 Task: Find connections with filter location Diest with filter topic #machinelearningwith filter profile language Potuguese with filter current company Tredence Inc. with filter school The NorthCap University with filter industry Building Structure and Exterior Contractors with filter service category Resume Writing with filter keywords title Manufacturing Assembler
Action: Mouse moved to (586, 97)
Screenshot: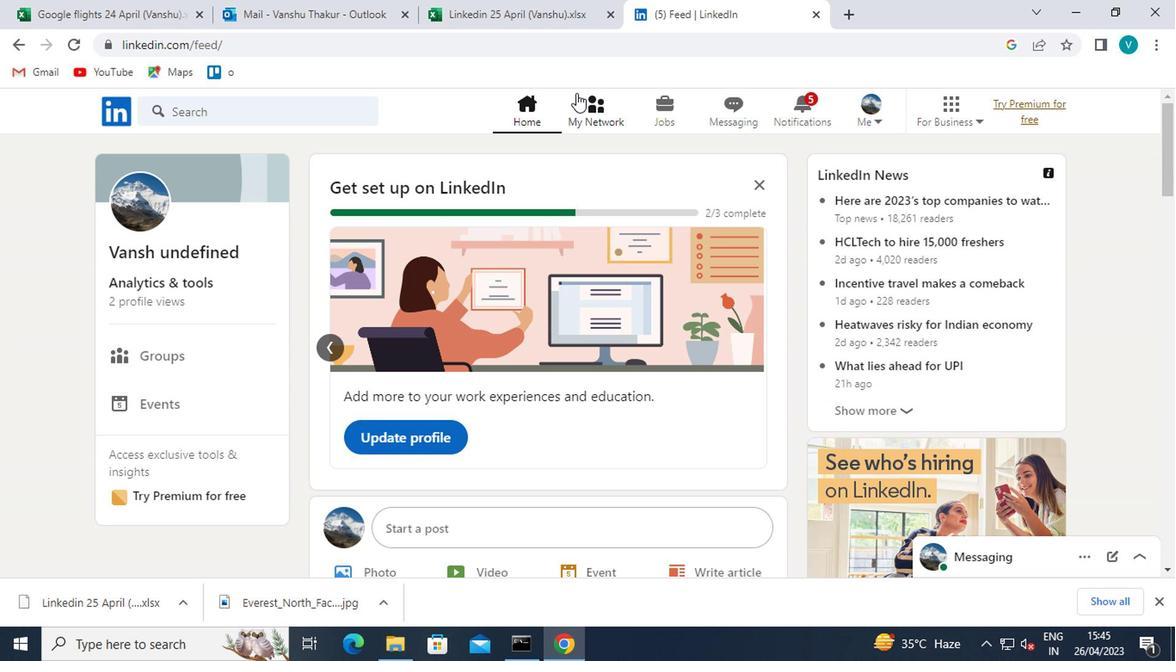 
Action: Mouse pressed left at (586, 97)
Screenshot: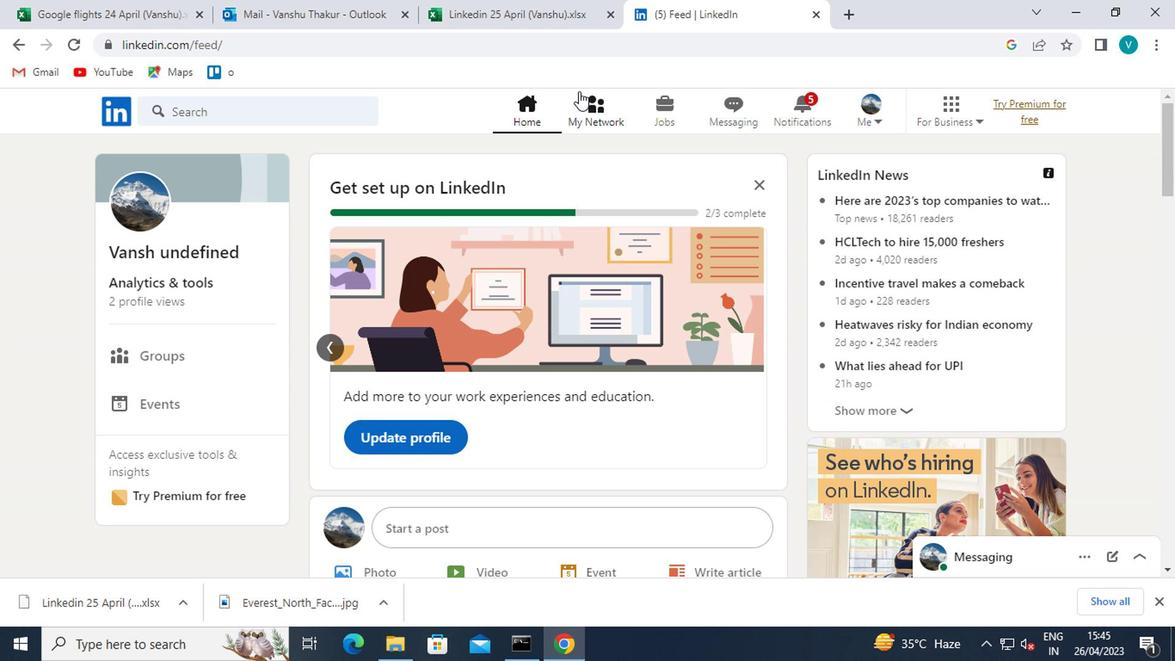 
Action: Mouse moved to (199, 198)
Screenshot: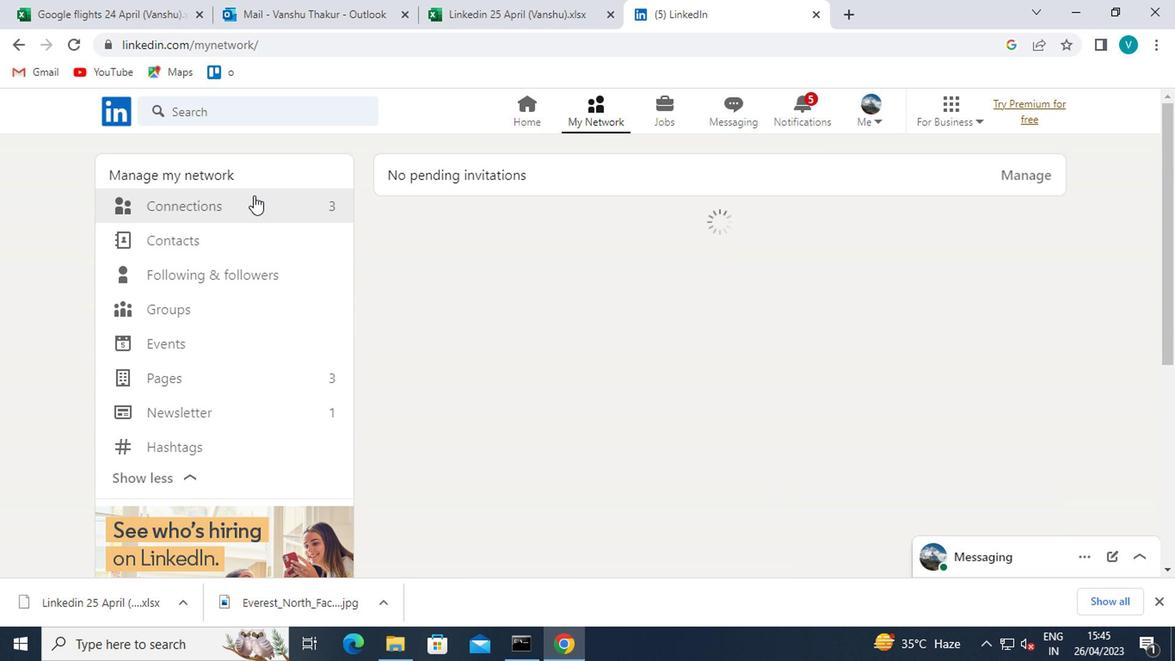
Action: Mouse pressed left at (199, 198)
Screenshot: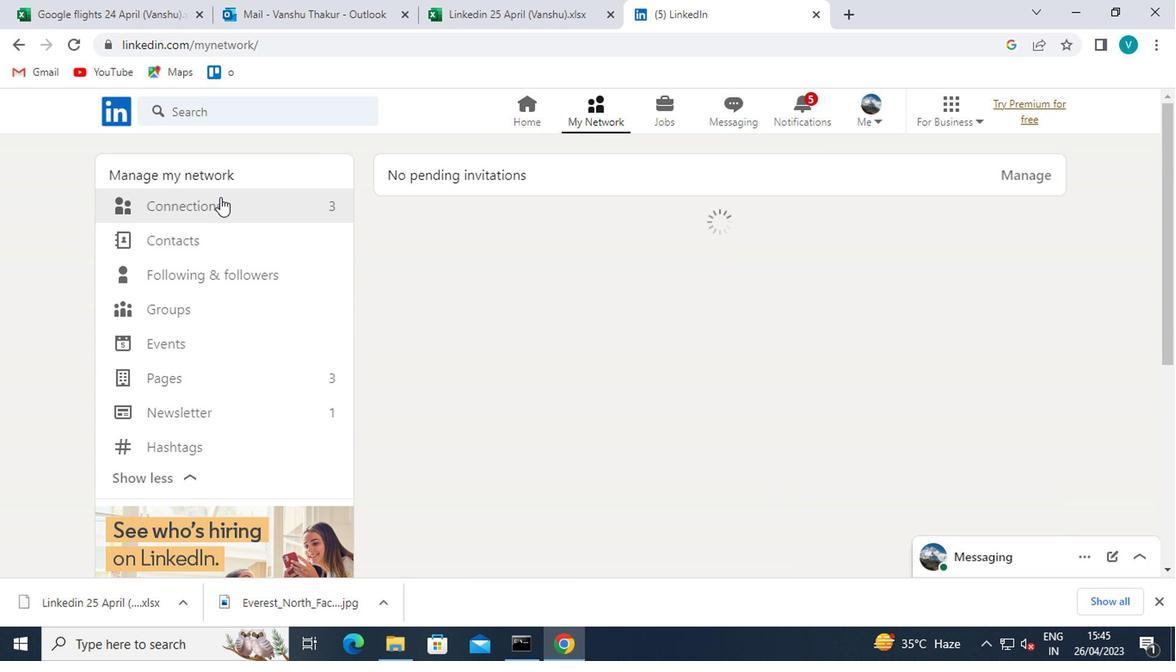 
Action: Mouse moved to (731, 224)
Screenshot: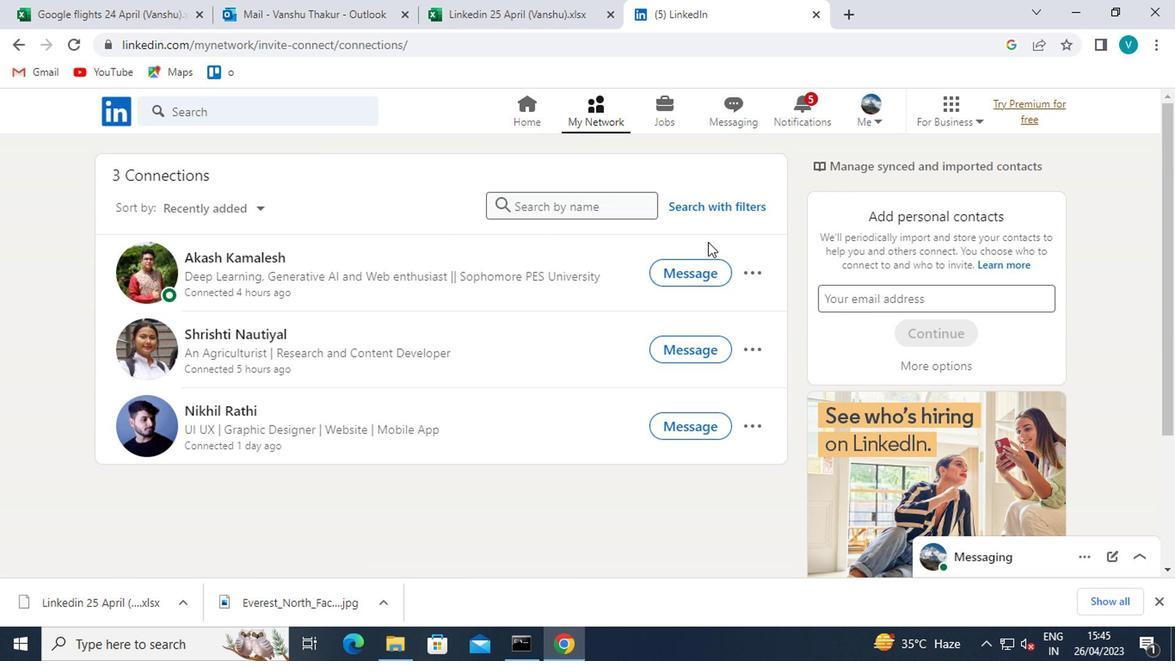 
Action: Mouse pressed left at (731, 224)
Screenshot: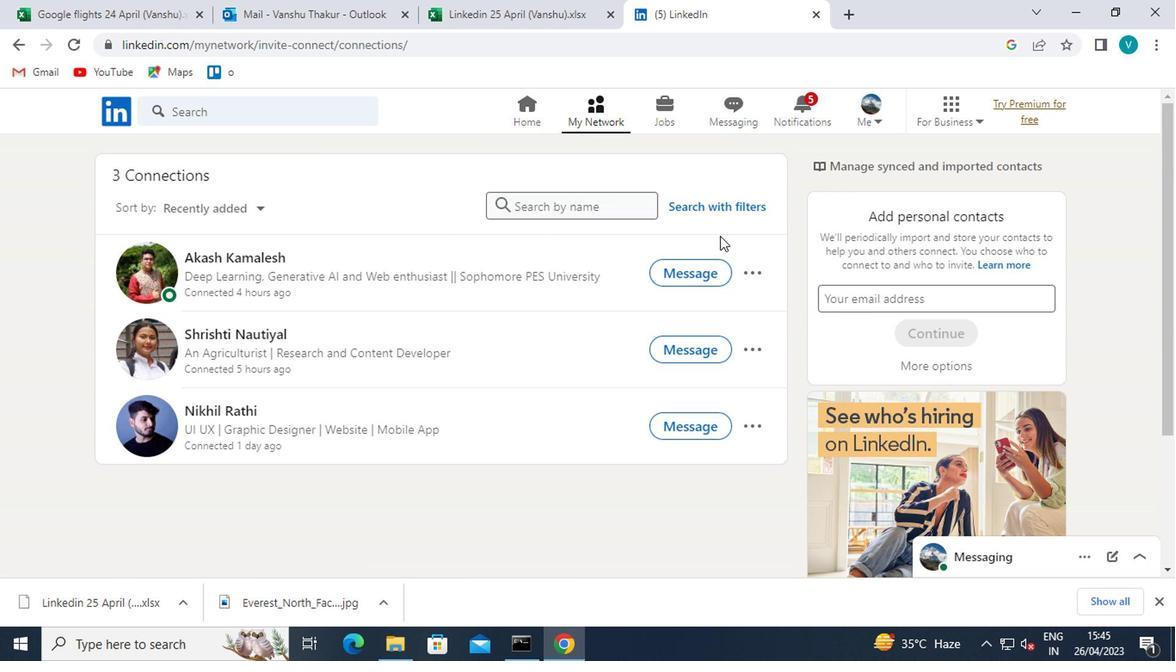 
Action: Mouse moved to (736, 213)
Screenshot: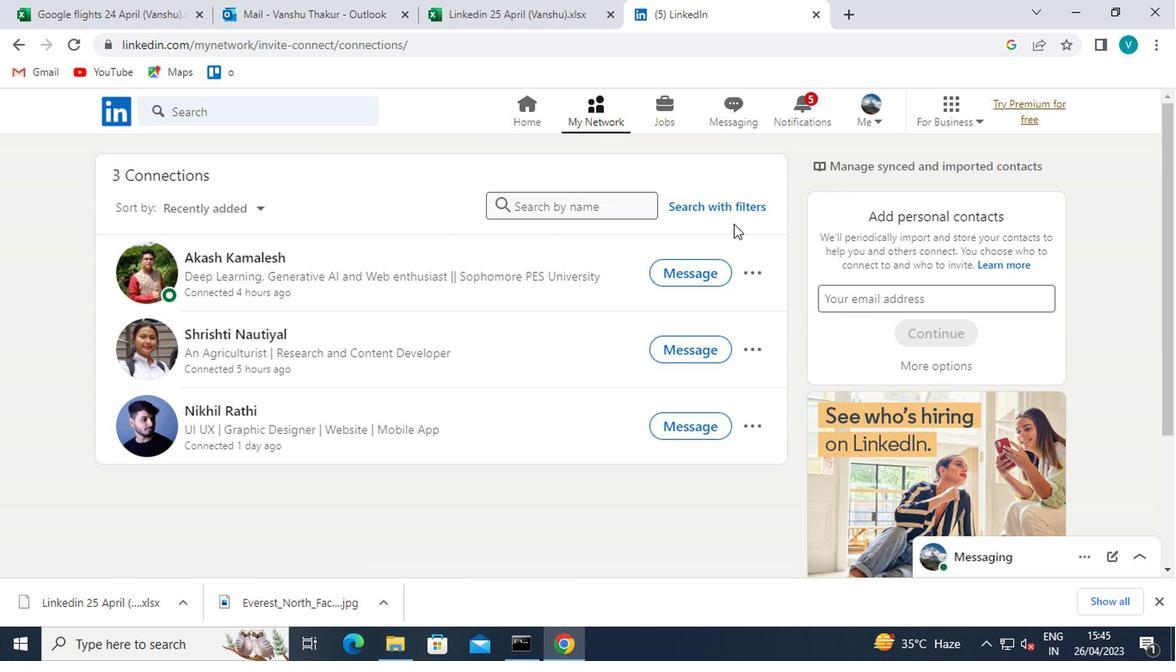 
Action: Mouse pressed left at (736, 213)
Screenshot: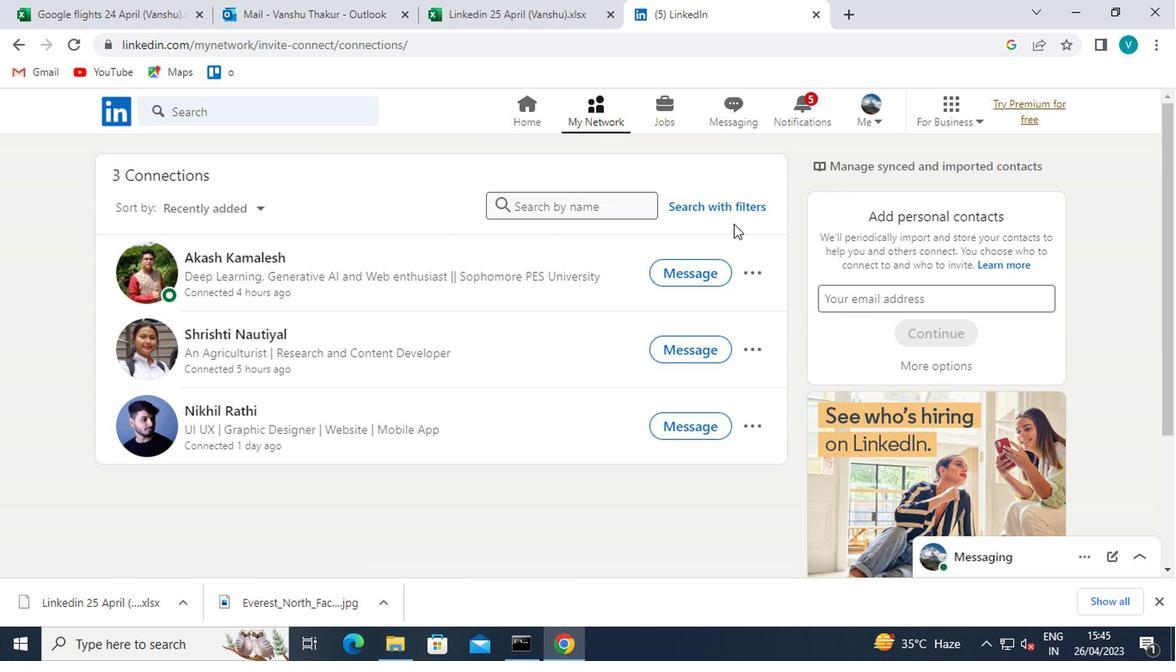 
Action: Mouse moved to (573, 157)
Screenshot: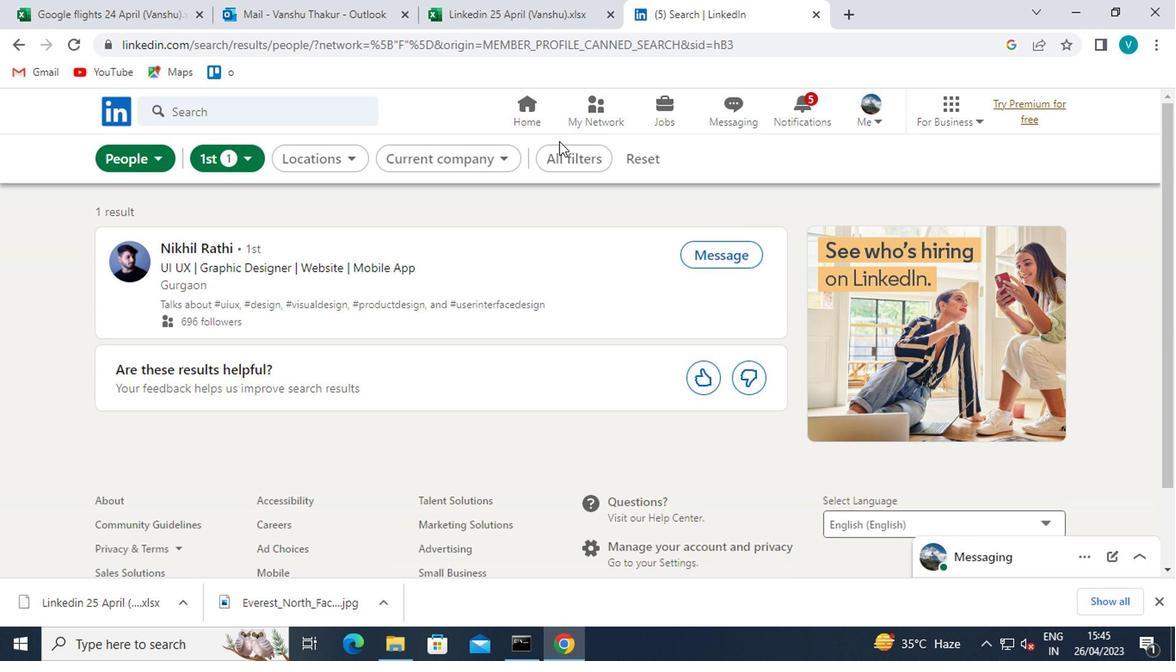 
Action: Mouse pressed left at (573, 157)
Screenshot: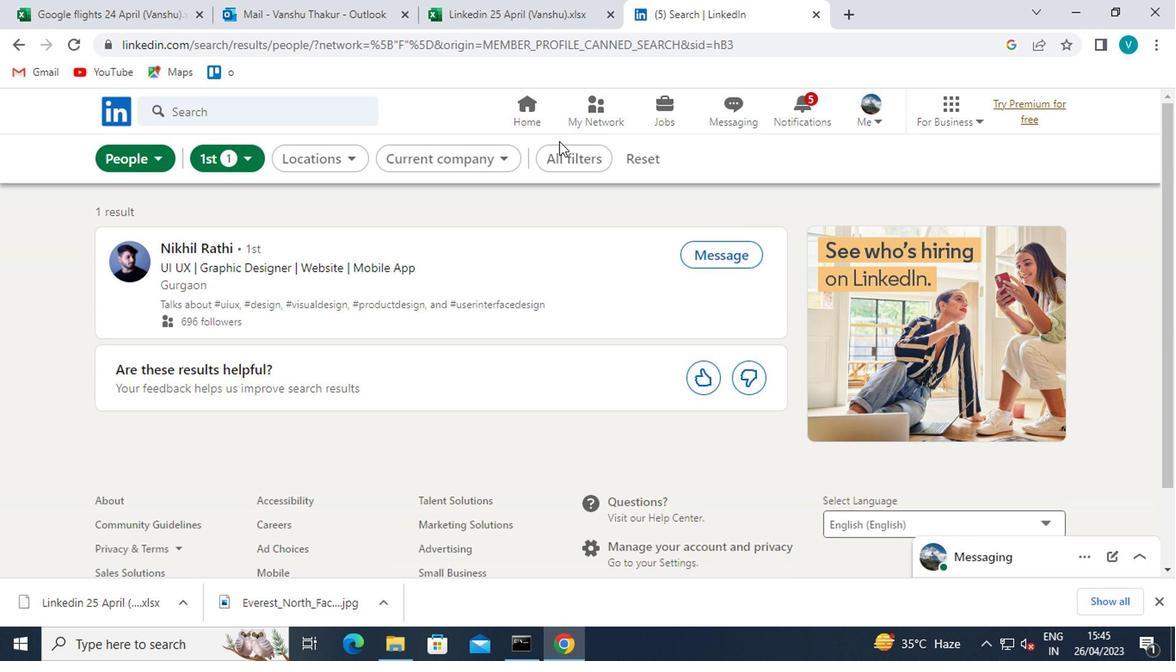 
Action: Mouse moved to (834, 341)
Screenshot: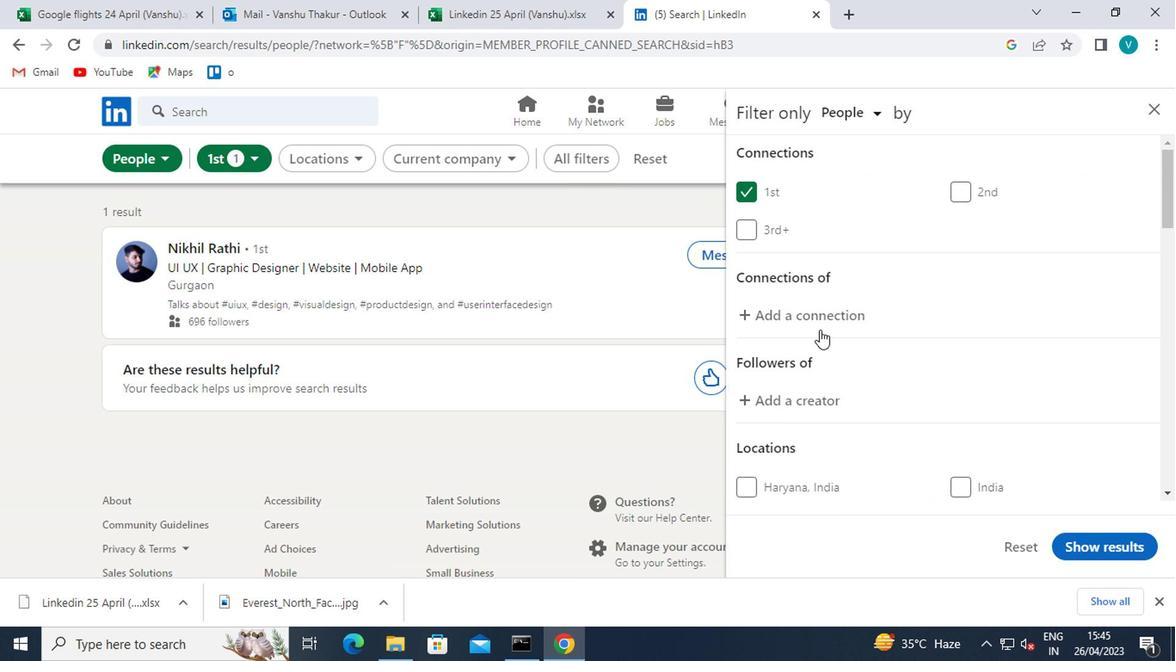 
Action: Mouse scrolled (834, 339) with delta (0, -1)
Screenshot: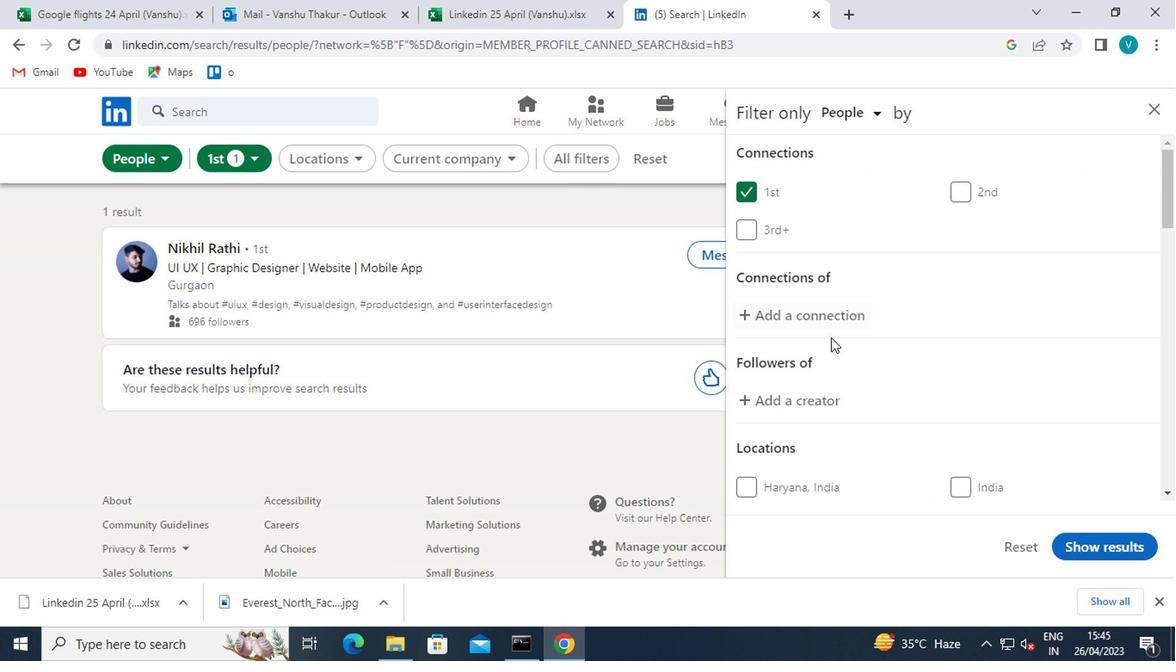 
Action: Mouse scrolled (834, 339) with delta (0, -1)
Screenshot: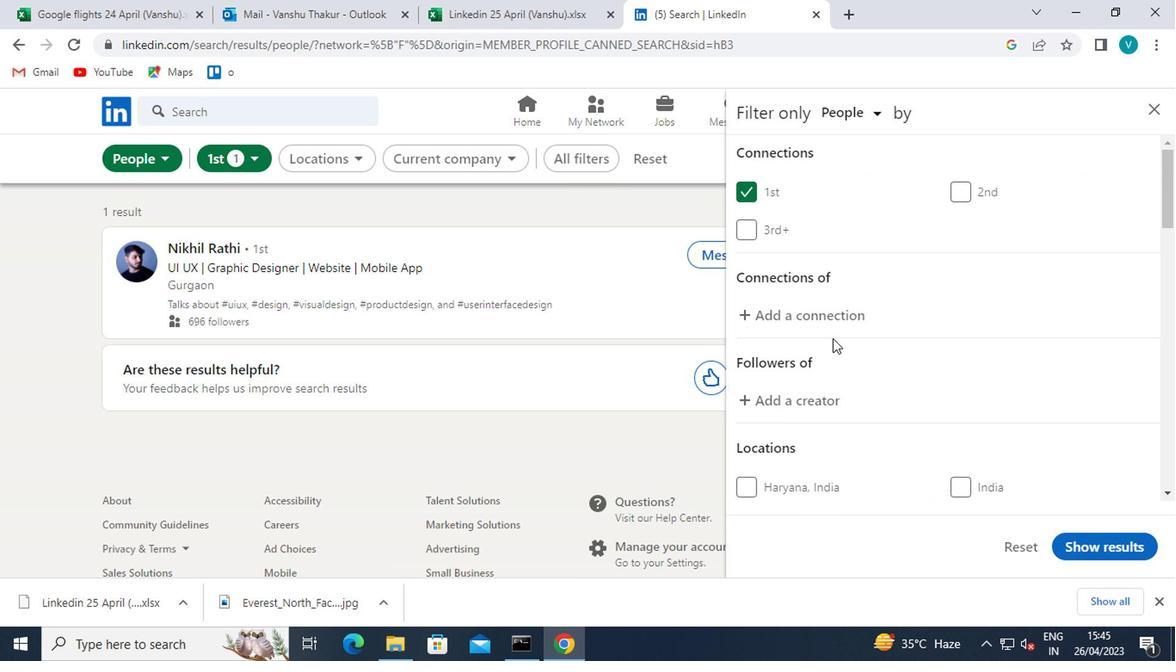 
Action: Mouse moved to (810, 387)
Screenshot: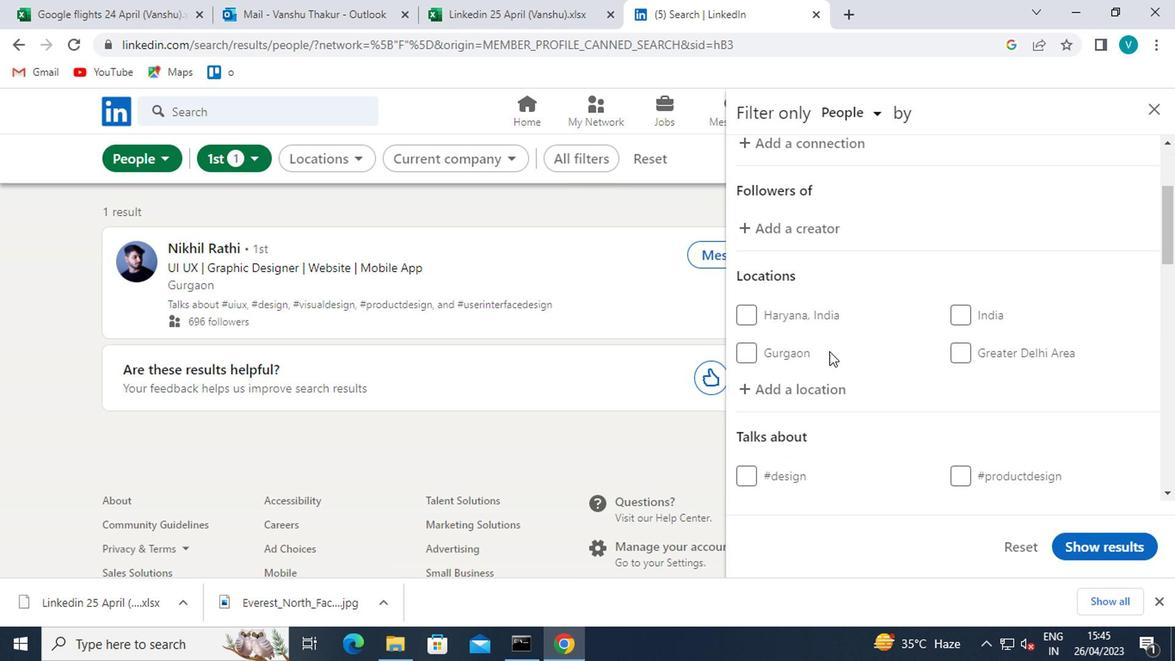 
Action: Mouse pressed left at (810, 387)
Screenshot: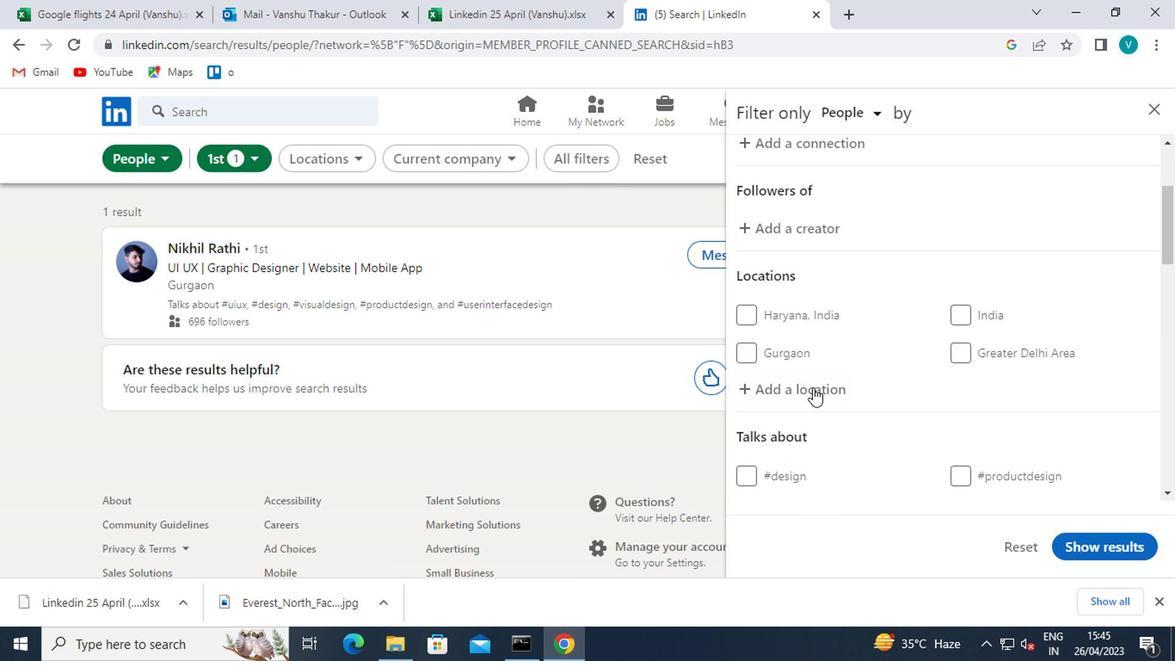 
Action: Key pressed <Key.shift>DIEST
Screenshot: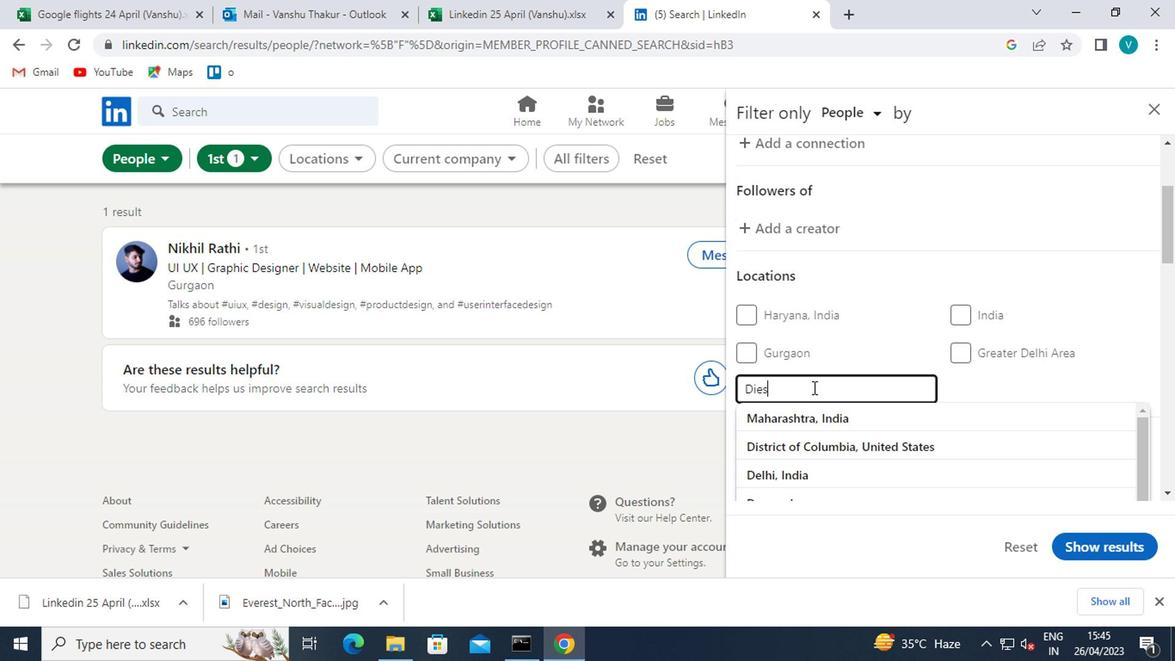 
Action: Mouse moved to (899, 414)
Screenshot: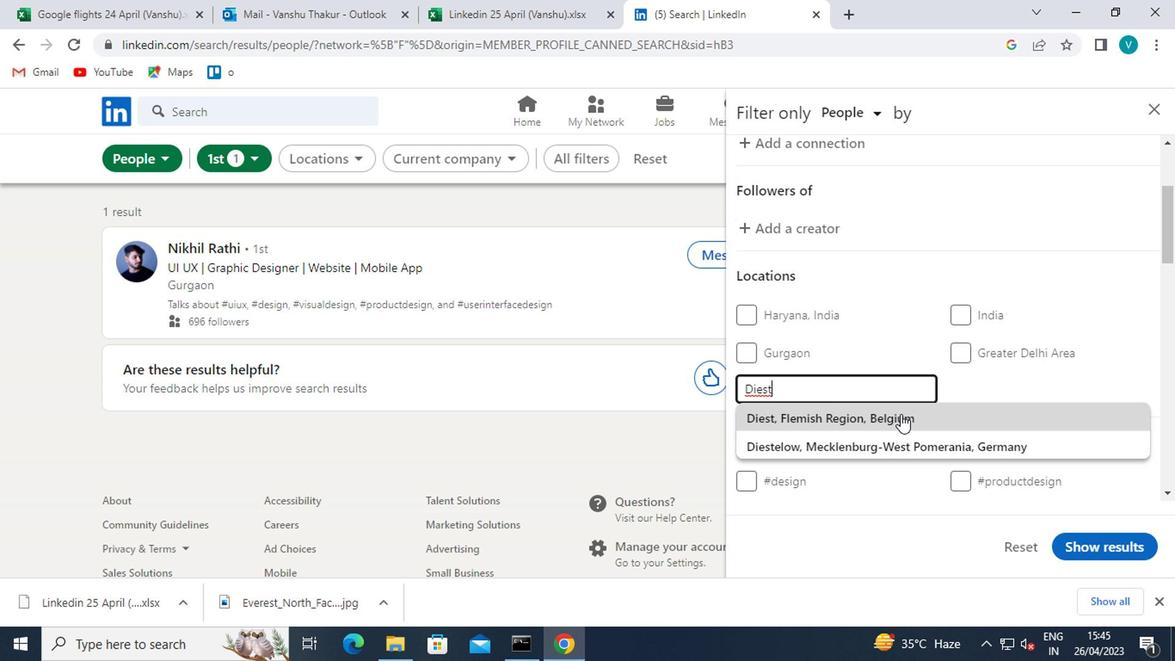 
Action: Mouse pressed left at (899, 414)
Screenshot: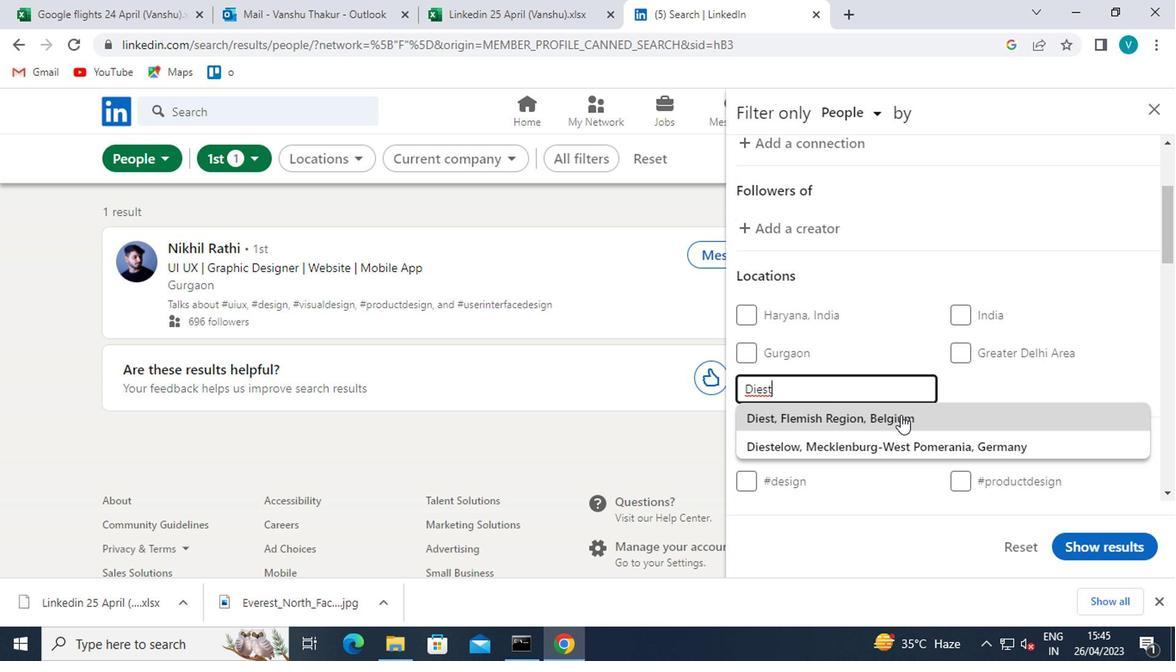 
Action: Mouse scrolled (899, 413) with delta (0, -1)
Screenshot: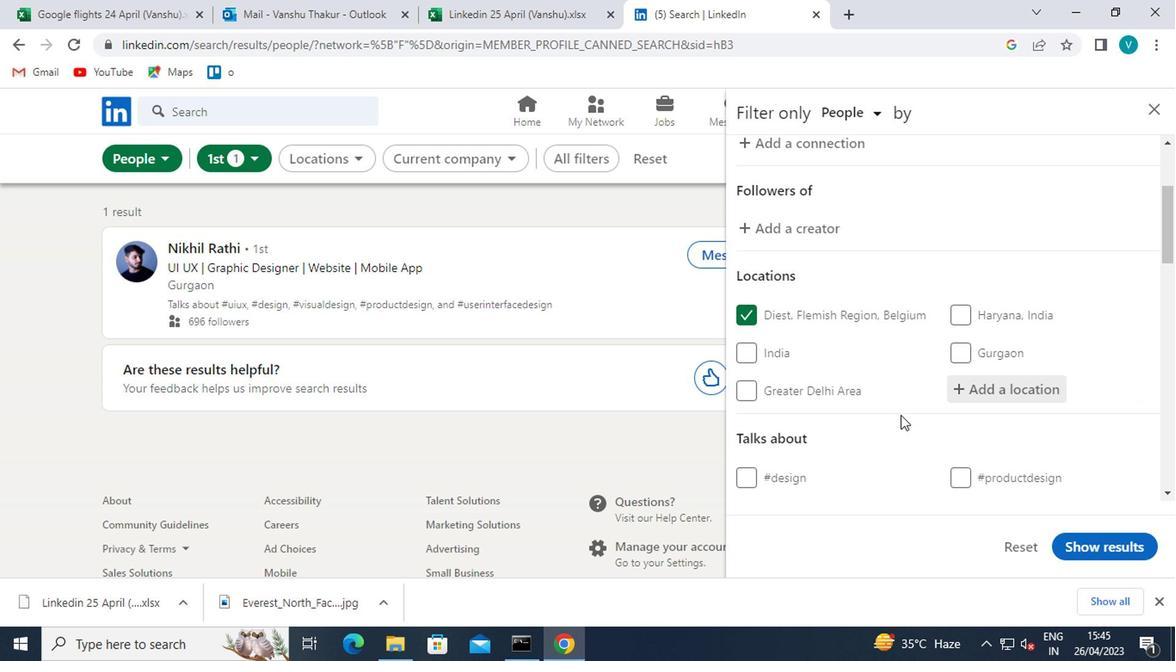 
Action: Mouse scrolled (899, 413) with delta (0, -1)
Screenshot: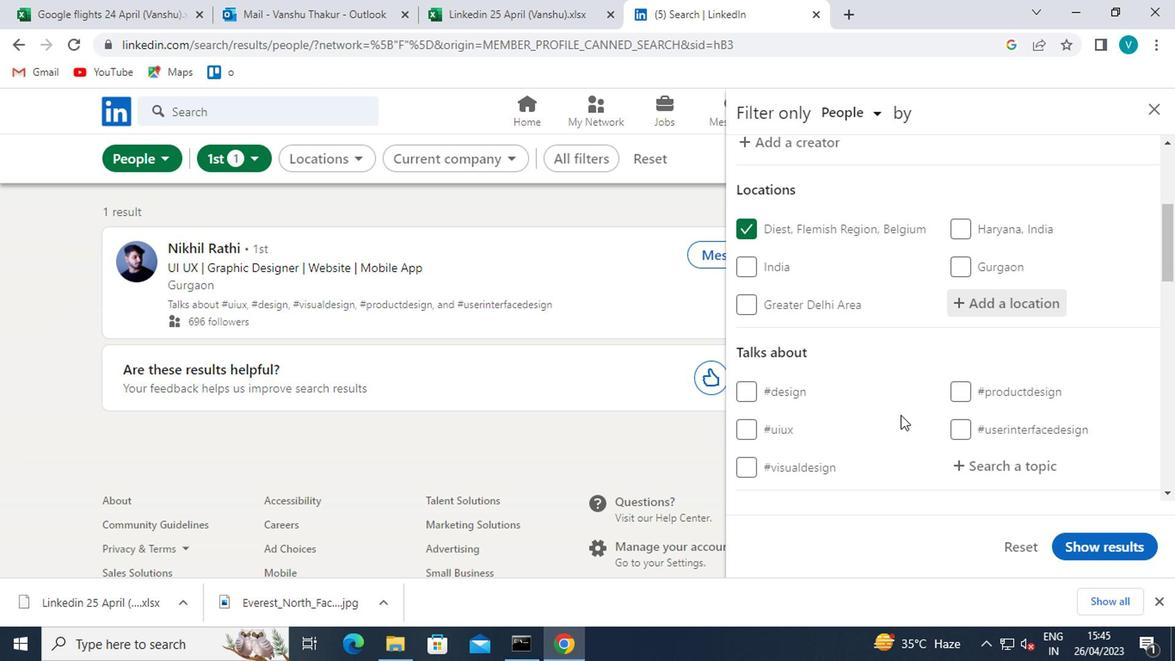 
Action: Mouse moved to (1012, 380)
Screenshot: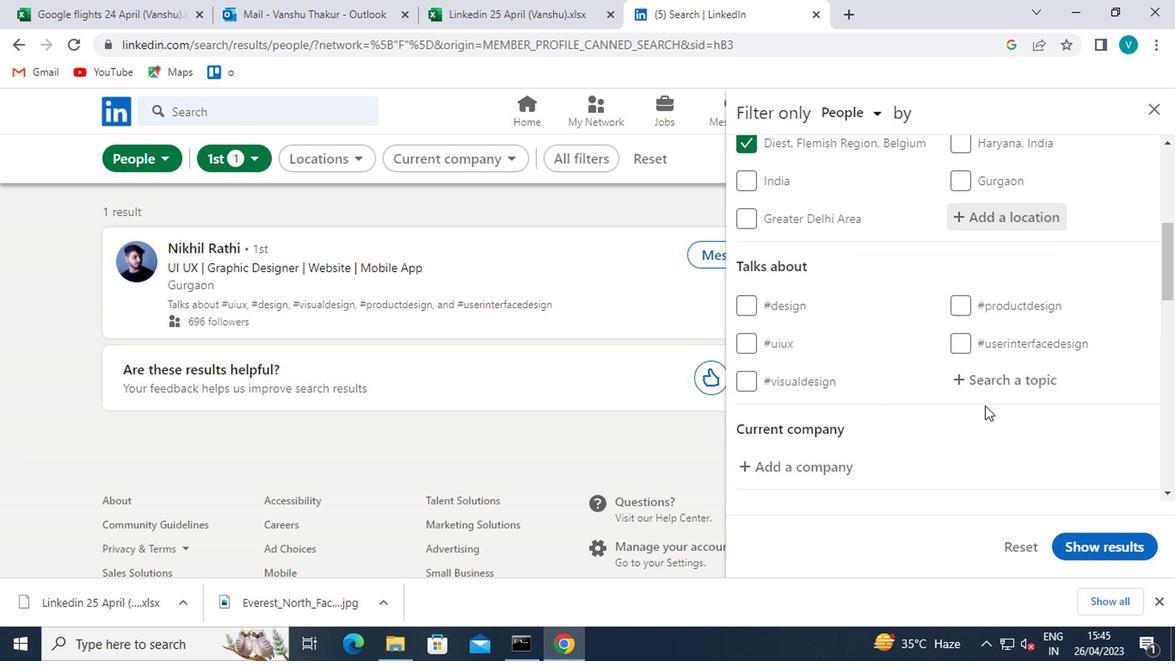 
Action: Mouse pressed left at (1012, 380)
Screenshot: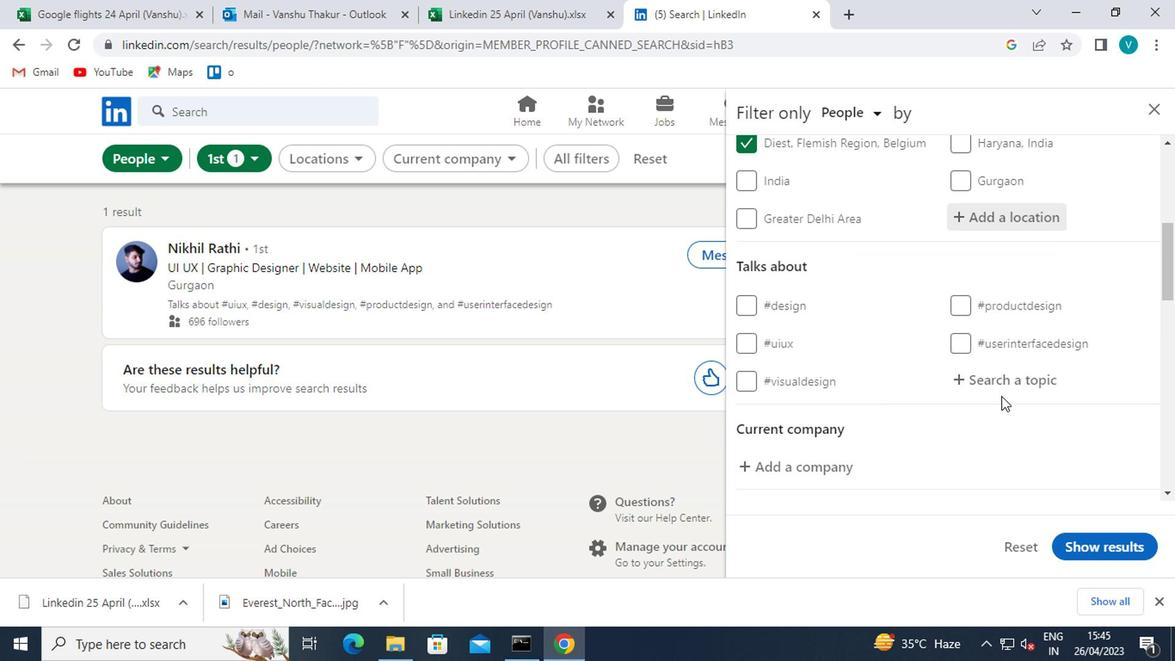 
Action: Key pressed <Key.shift><Key.shift><Key.shift><Key.shift><Key.shift><Key.shift><Key.shift><Key.shift>#
Screenshot: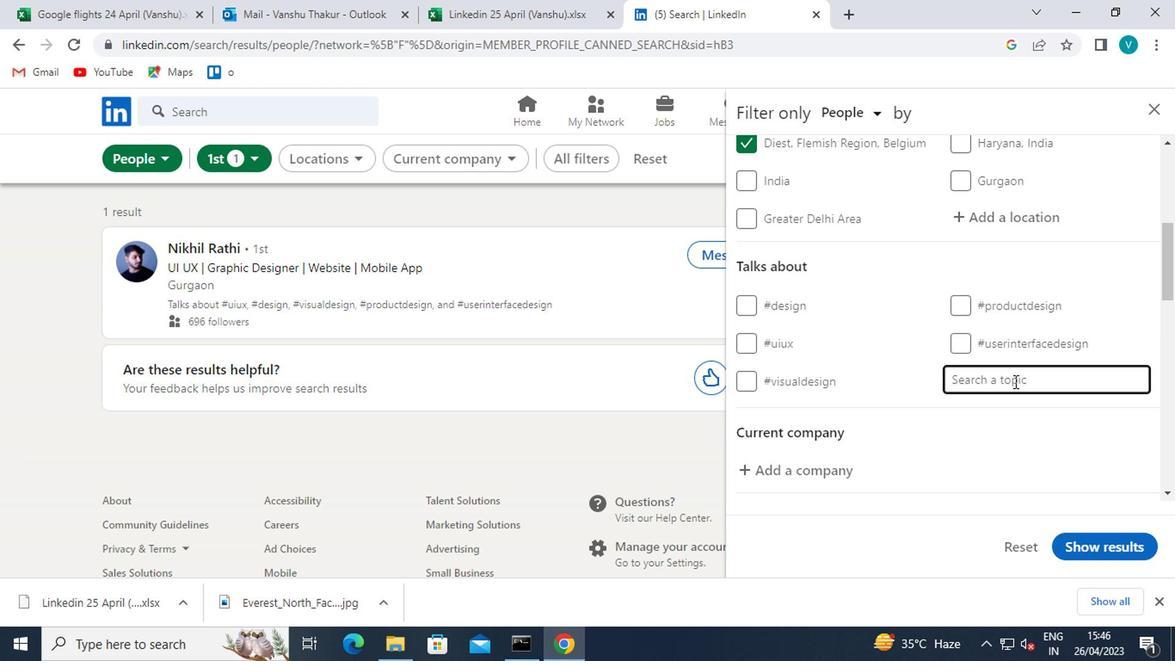 
Action: Mouse moved to (1006, 374)
Screenshot: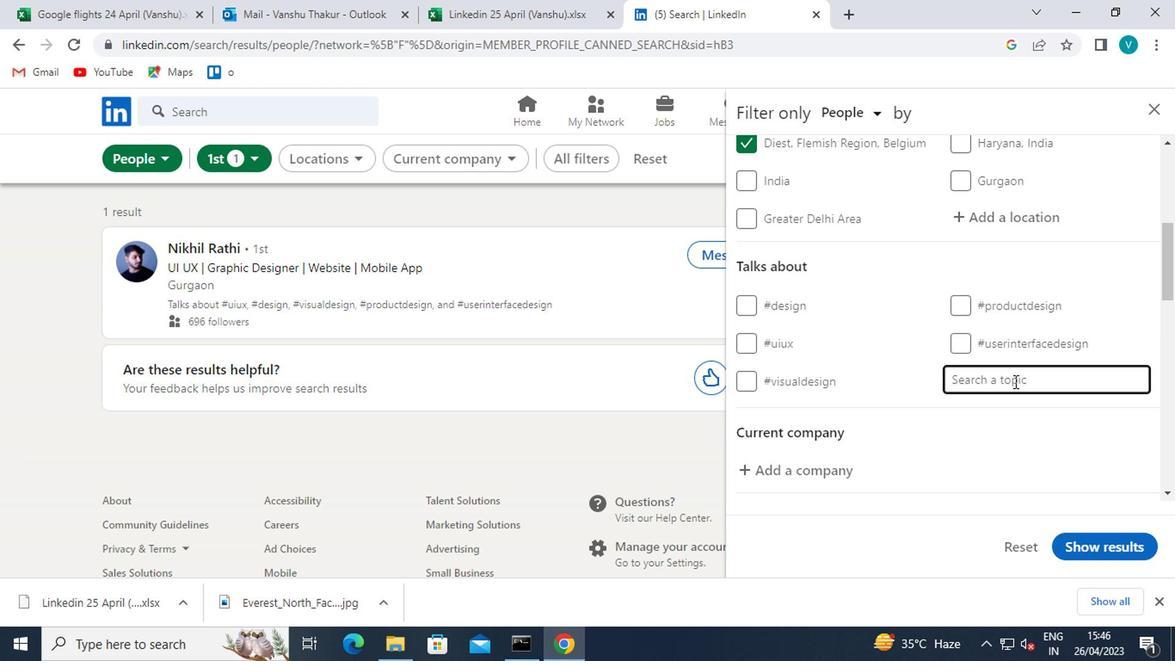 
Action: Key pressed MACHIN
Screenshot: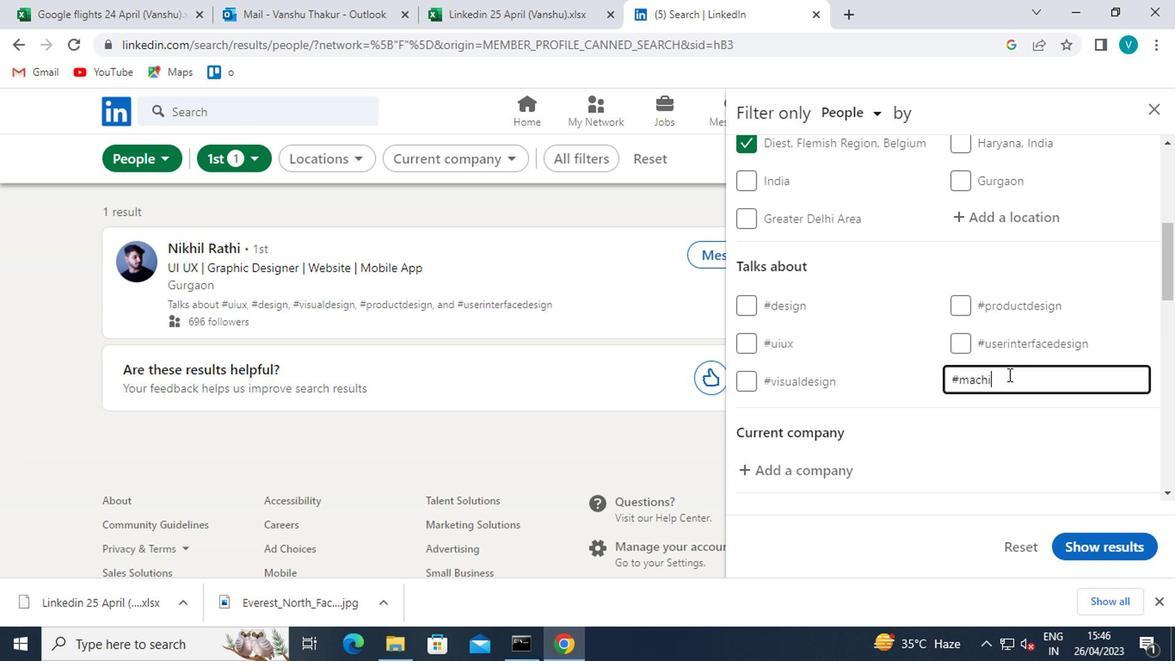 
Action: Mouse moved to (1004, 373)
Screenshot: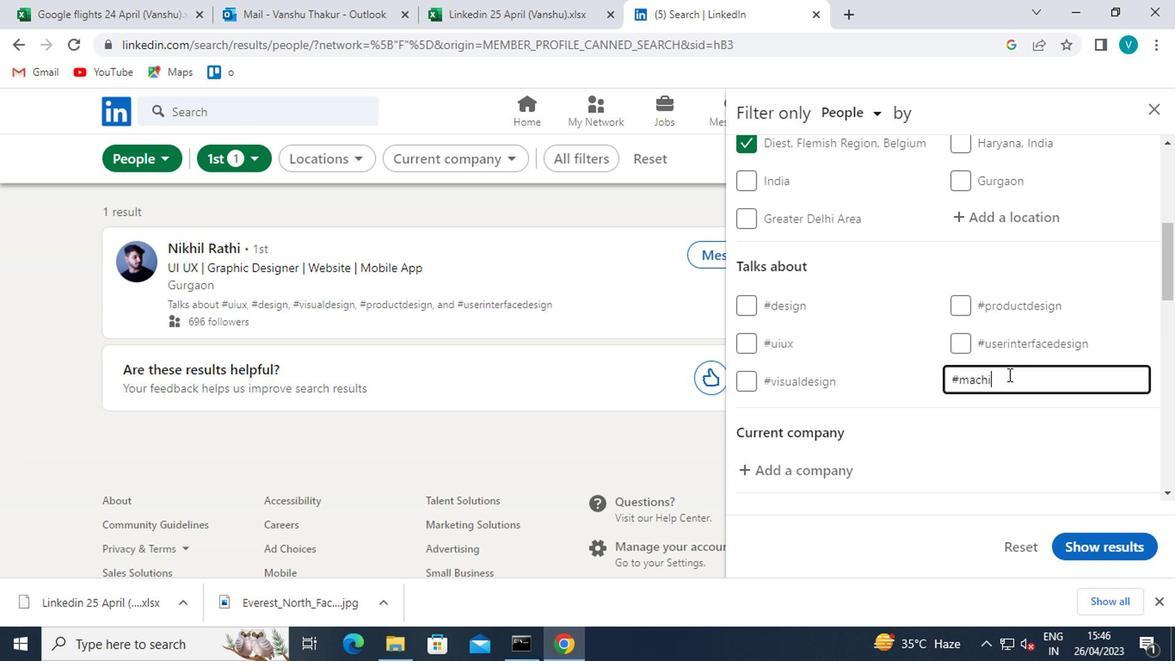 
Action: Key pressed ELEARNING
Screenshot: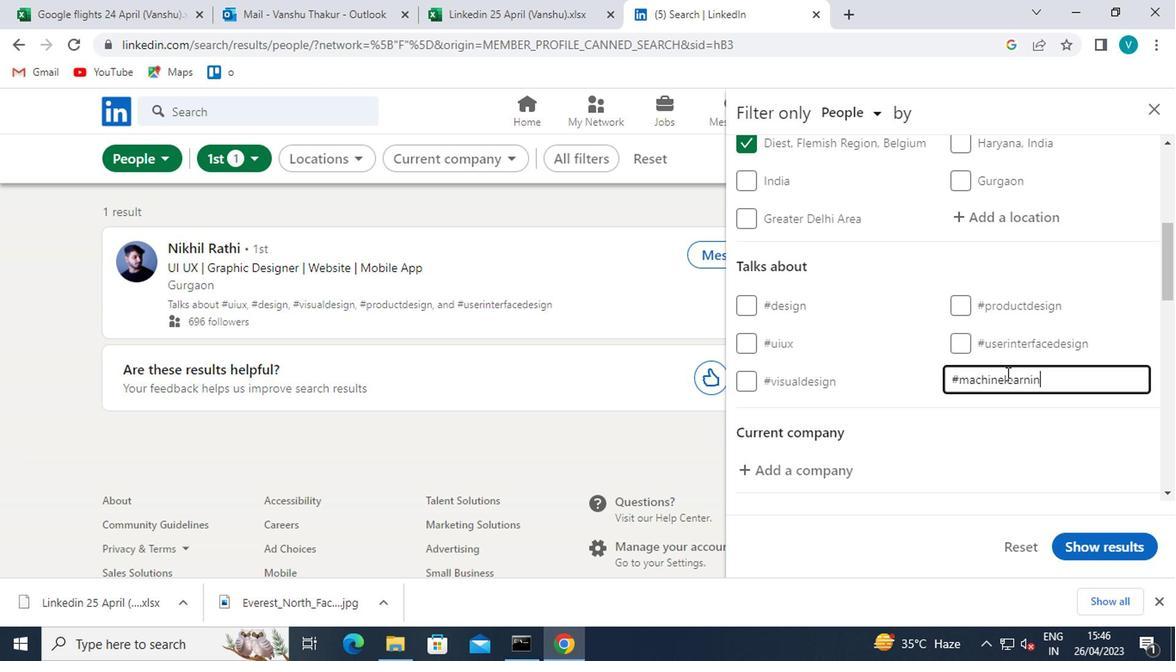 
Action: Mouse moved to (1014, 459)
Screenshot: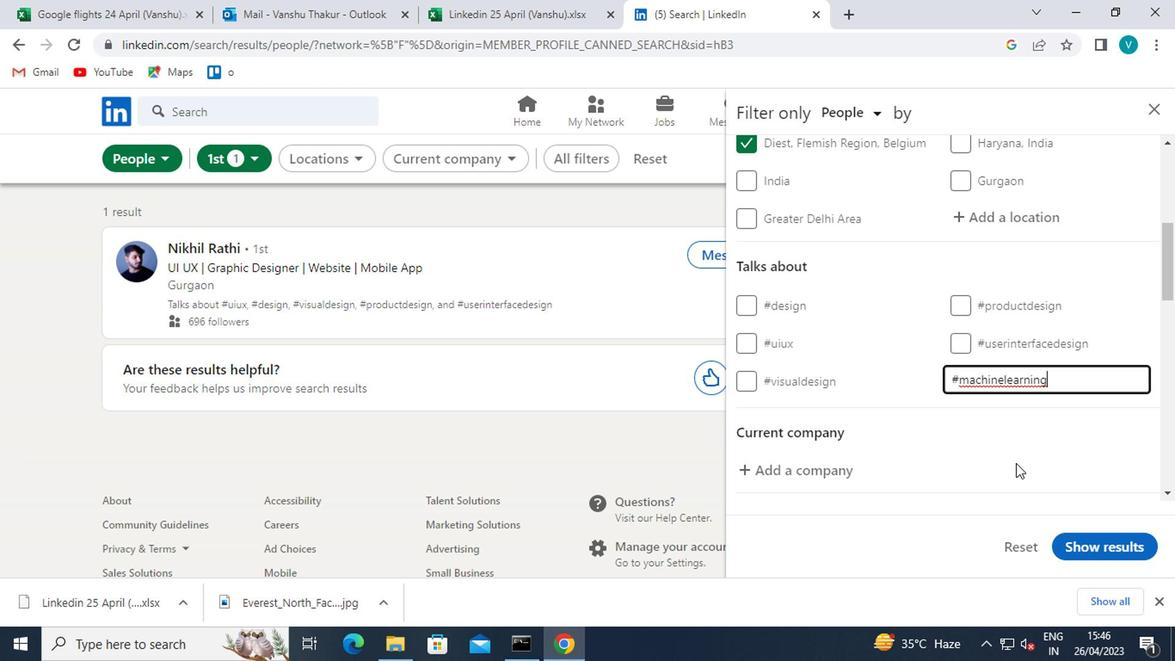 
Action: Mouse pressed left at (1014, 459)
Screenshot: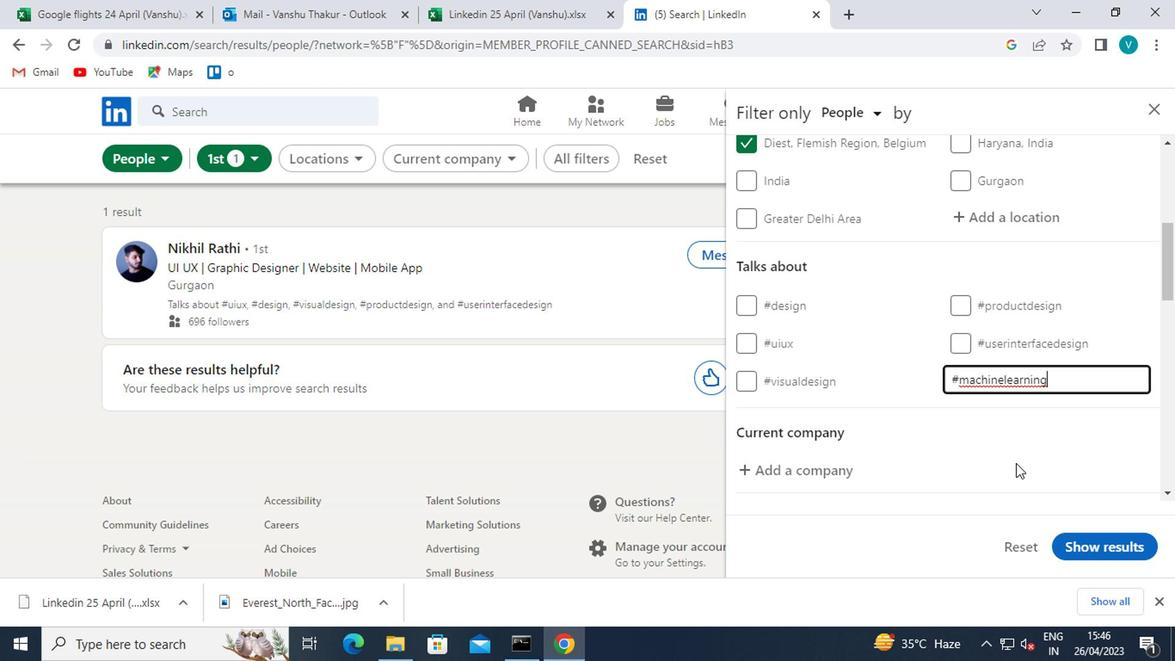 
Action: Mouse moved to (993, 447)
Screenshot: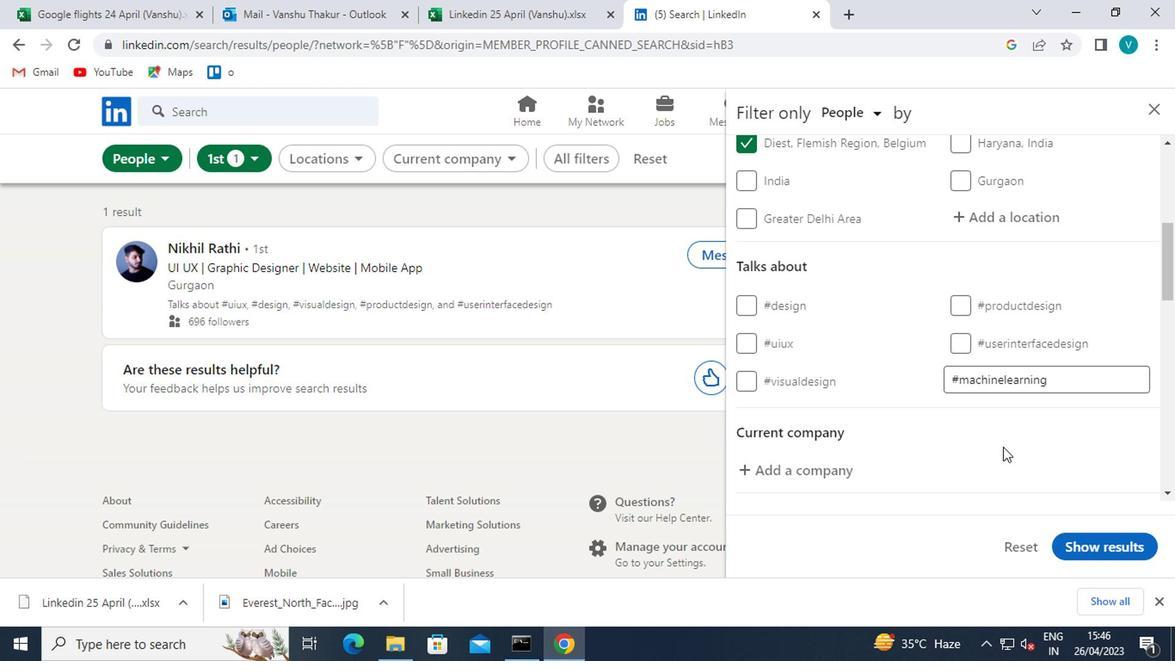 
Action: Mouse scrolled (993, 447) with delta (0, 0)
Screenshot: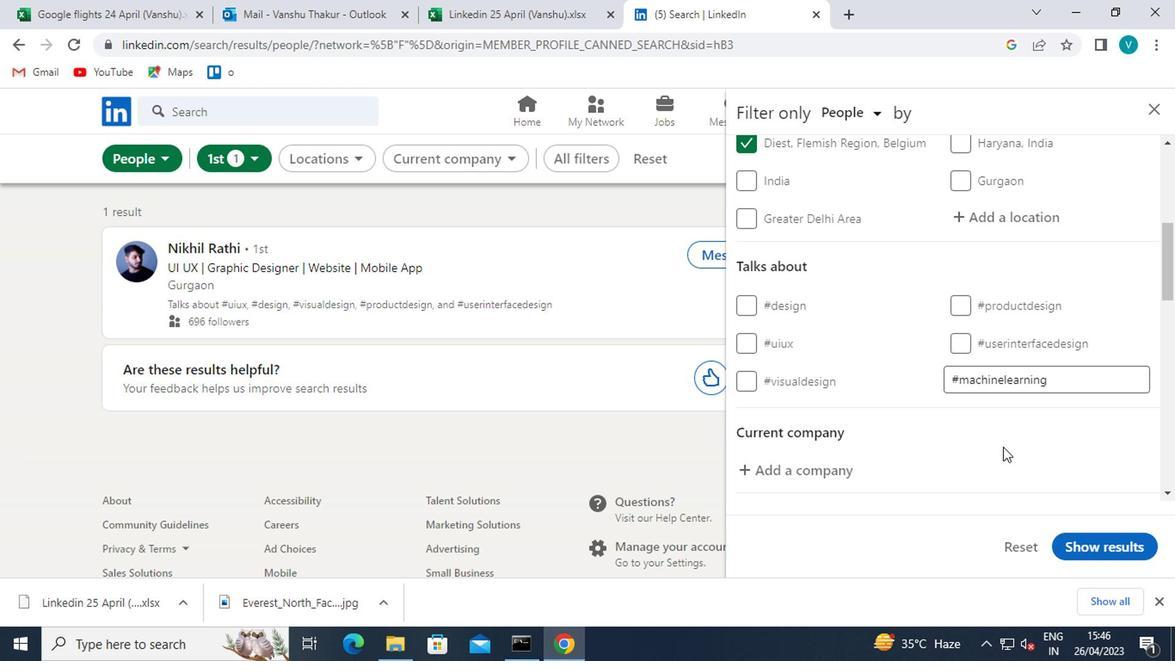 
Action: Mouse moved to (988, 449)
Screenshot: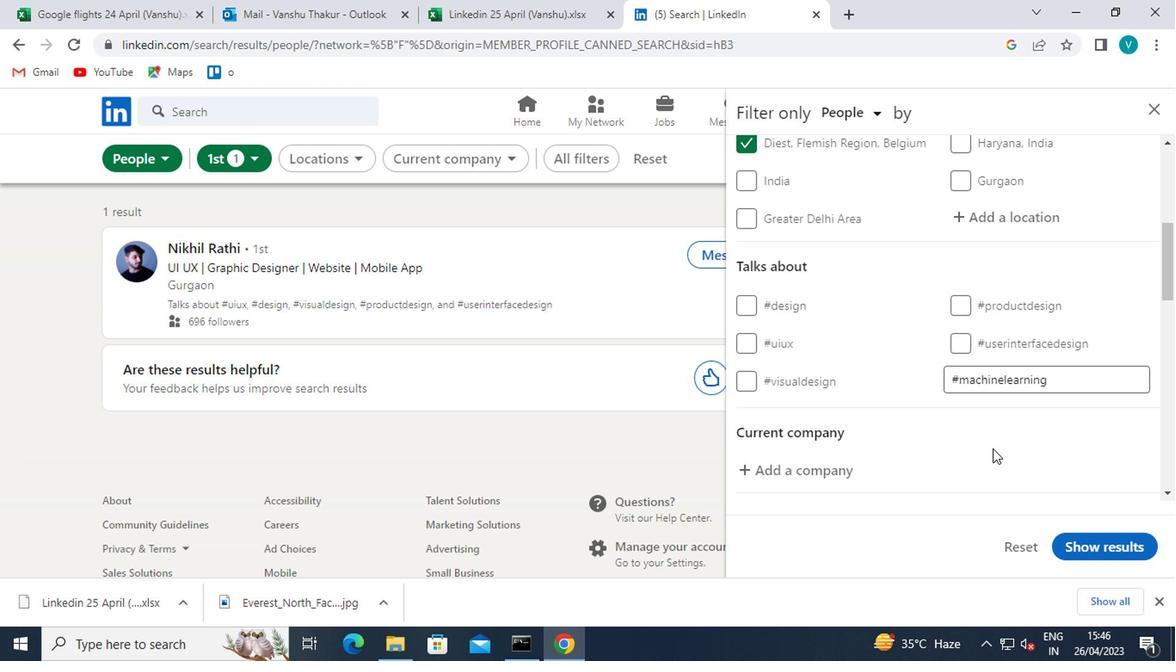 
Action: Mouse scrolled (988, 448) with delta (0, -1)
Screenshot: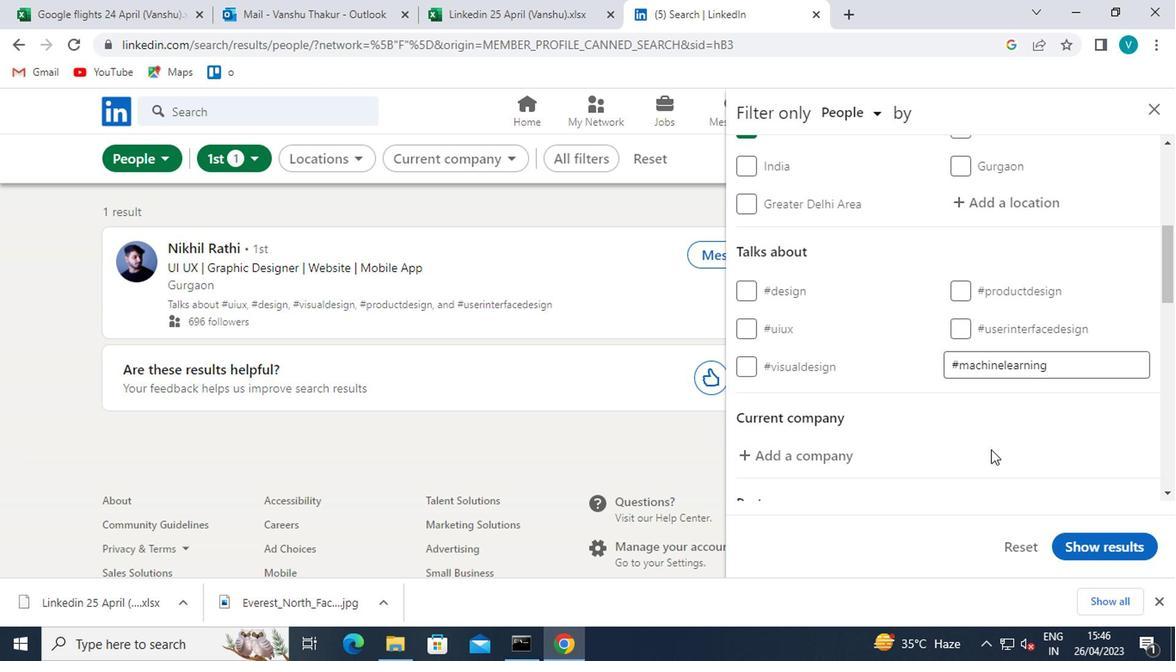 
Action: Mouse moved to (797, 295)
Screenshot: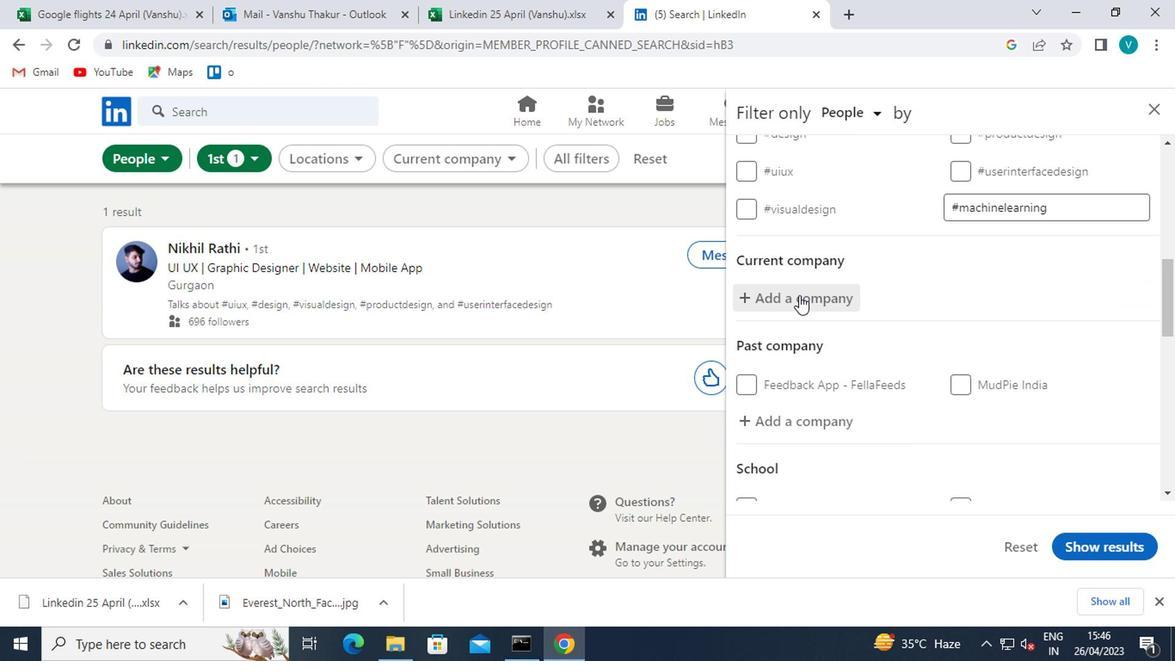 
Action: Mouse pressed left at (797, 295)
Screenshot: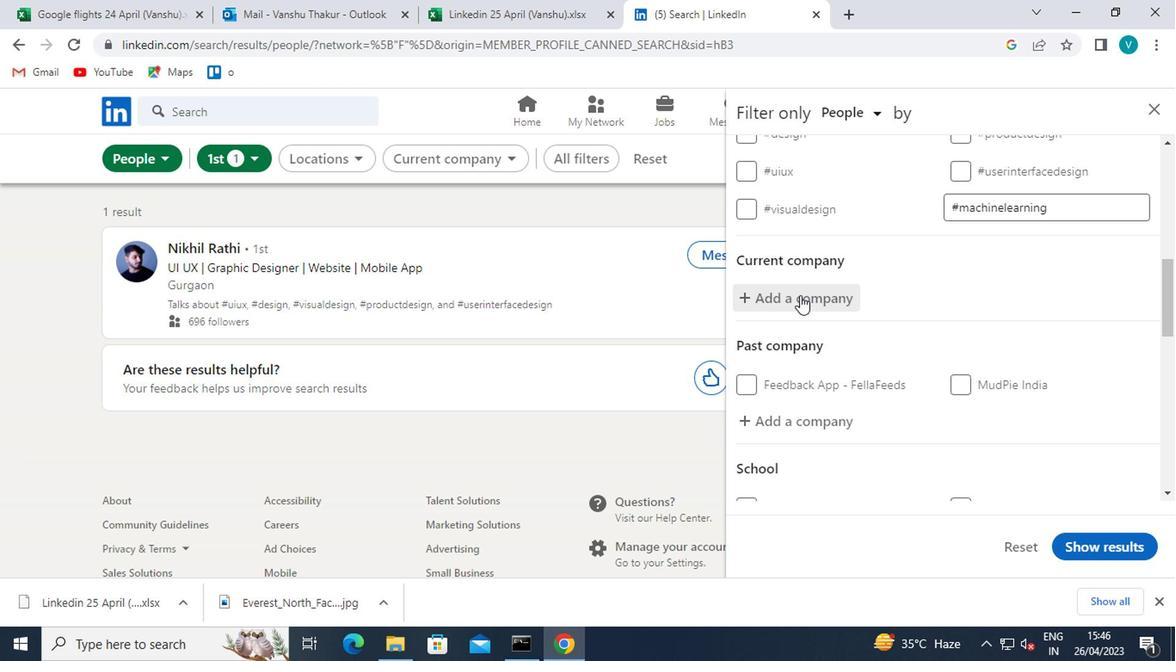 
Action: Mouse moved to (800, 294)
Screenshot: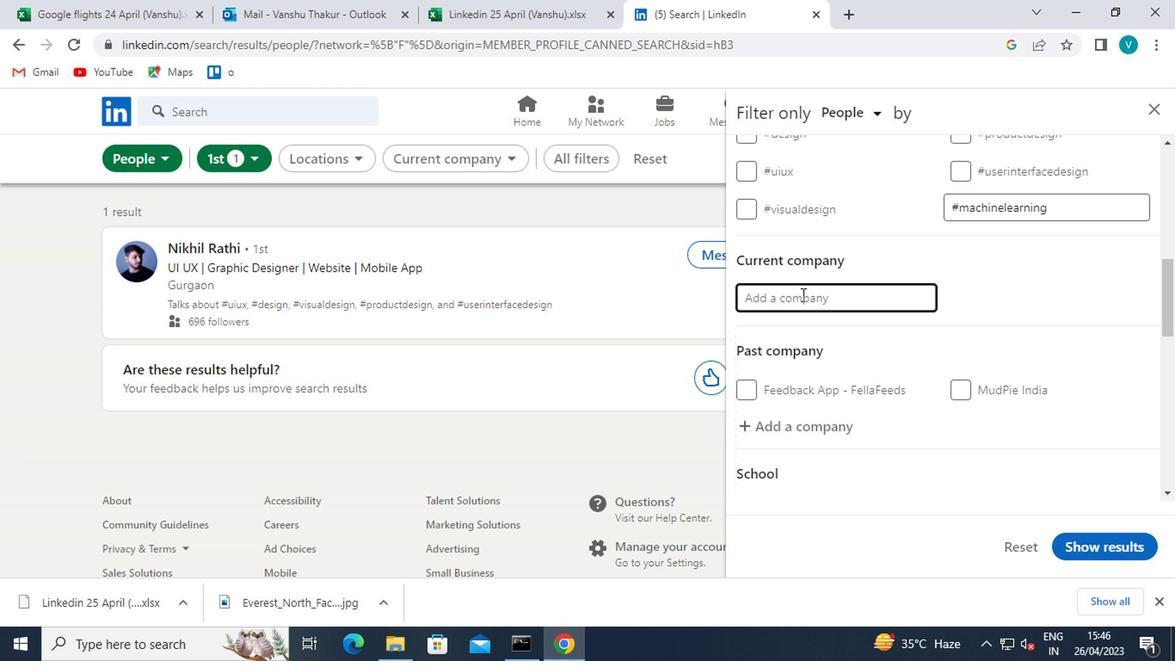 
Action: Key pressed <Key.shift>
Screenshot: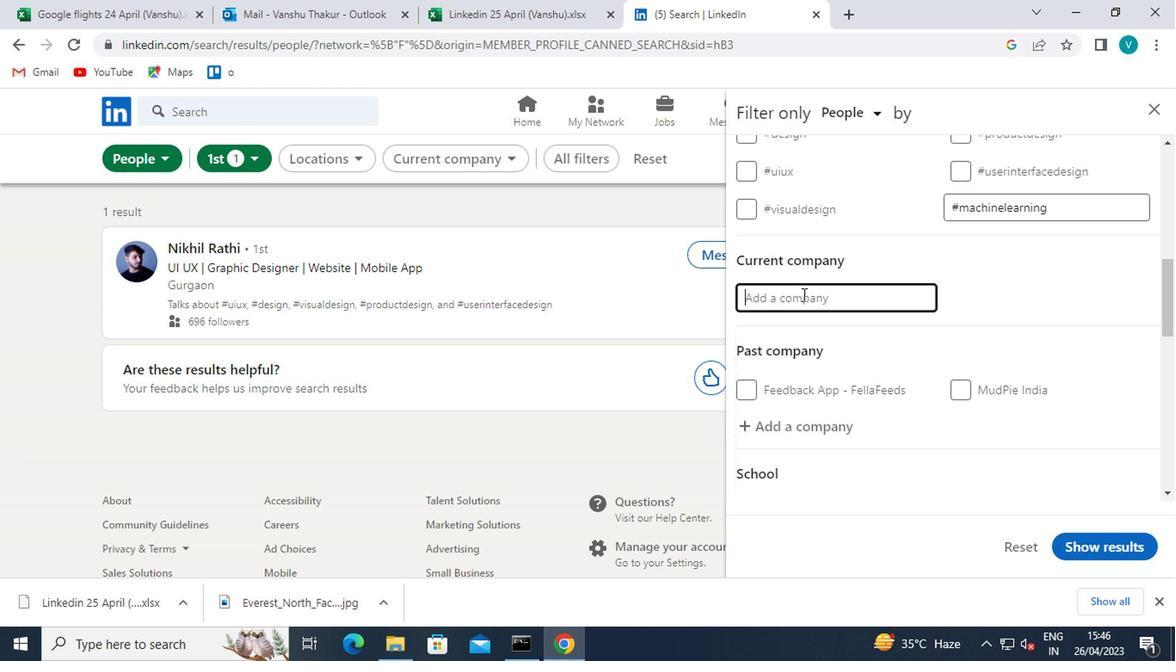 
Action: Mouse moved to (818, 281)
Screenshot: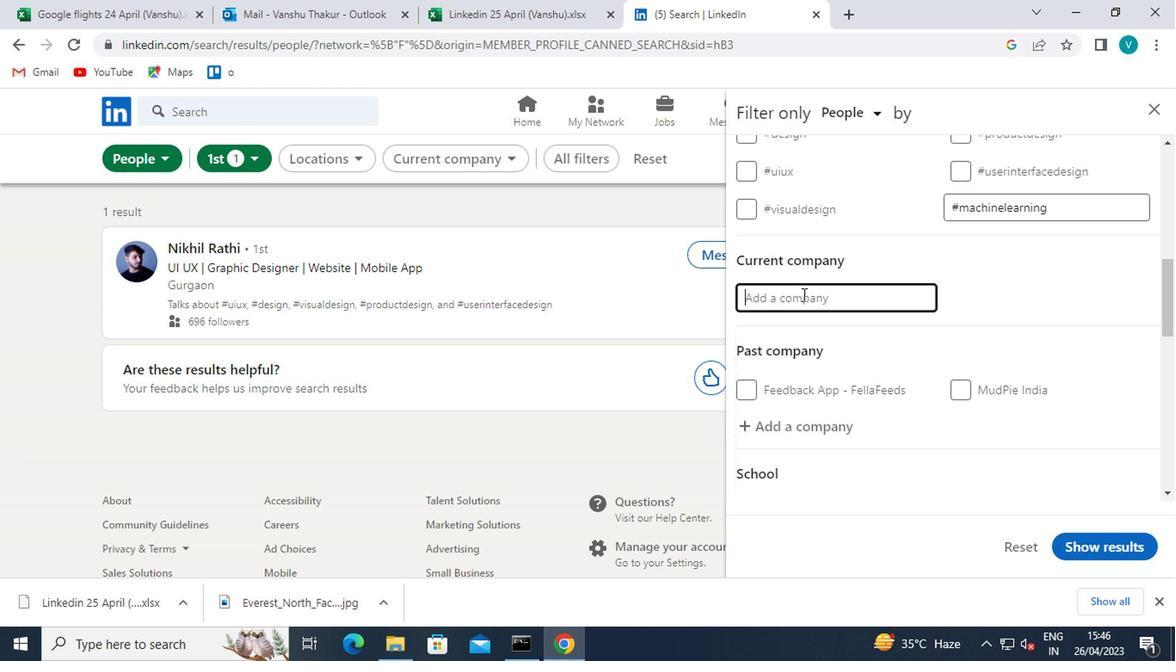 
Action: Key pressed <Key.shift><Key.shift><Key.shift><Key.shift><Key.shift><Key.shift><Key.shift><Key.shift>TREDENCE
Screenshot: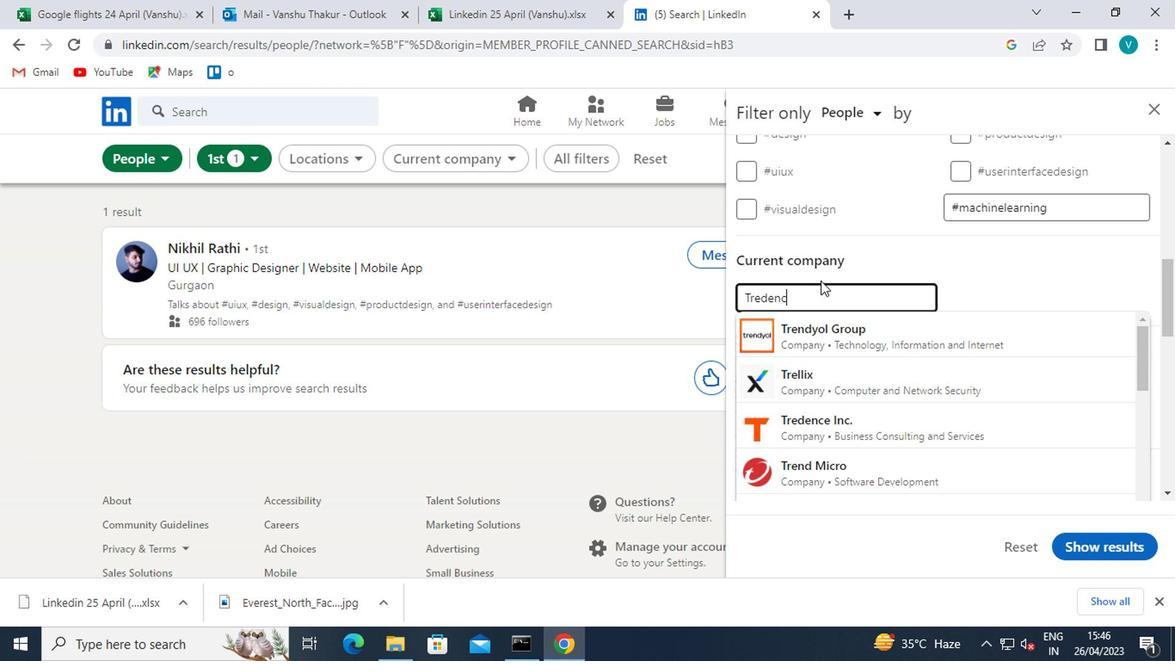 
Action: Mouse moved to (818, 334)
Screenshot: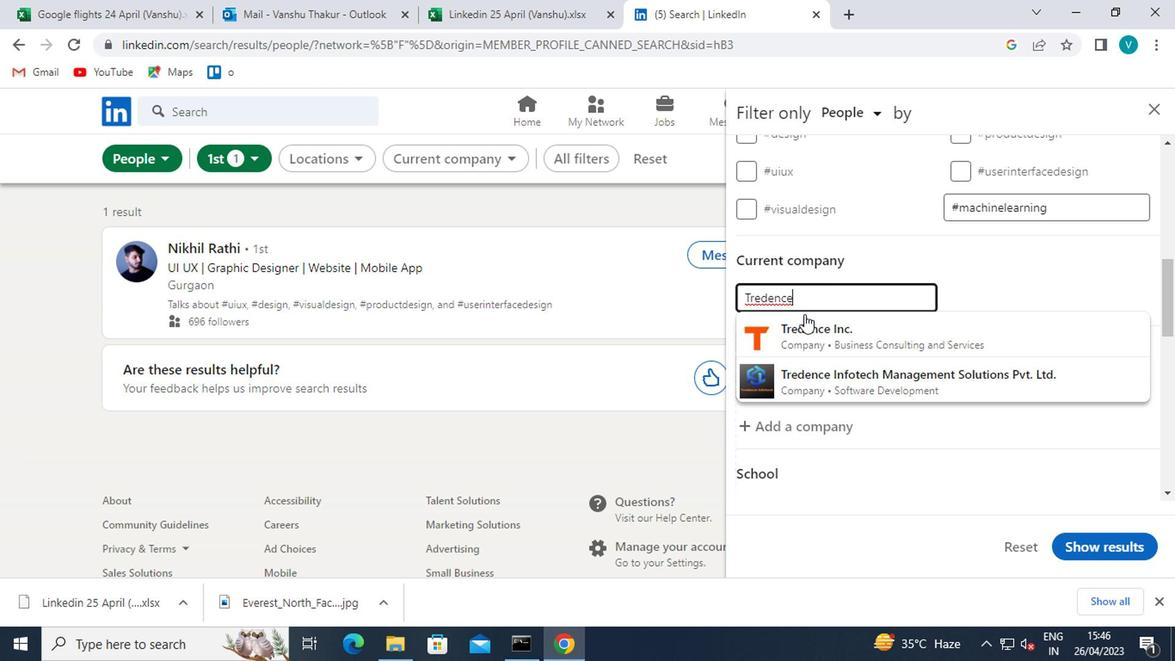 
Action: Mouse pressed left at (818, 334)
Screenshot: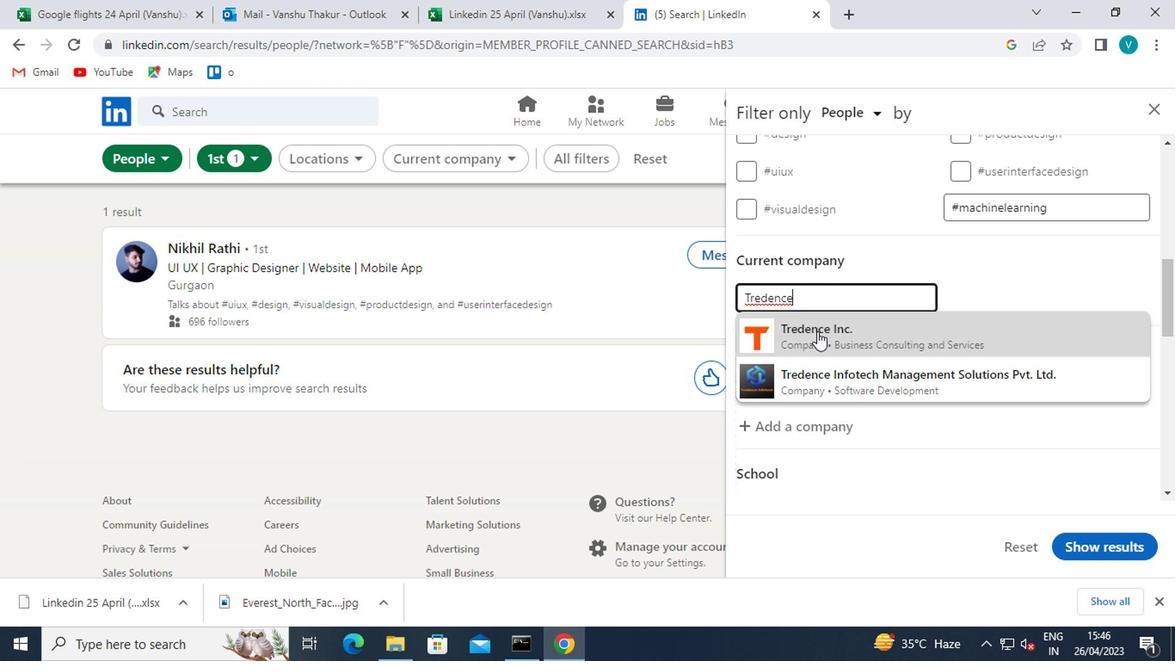 
Action: Mouse moved to (904, 358)
Screenshot: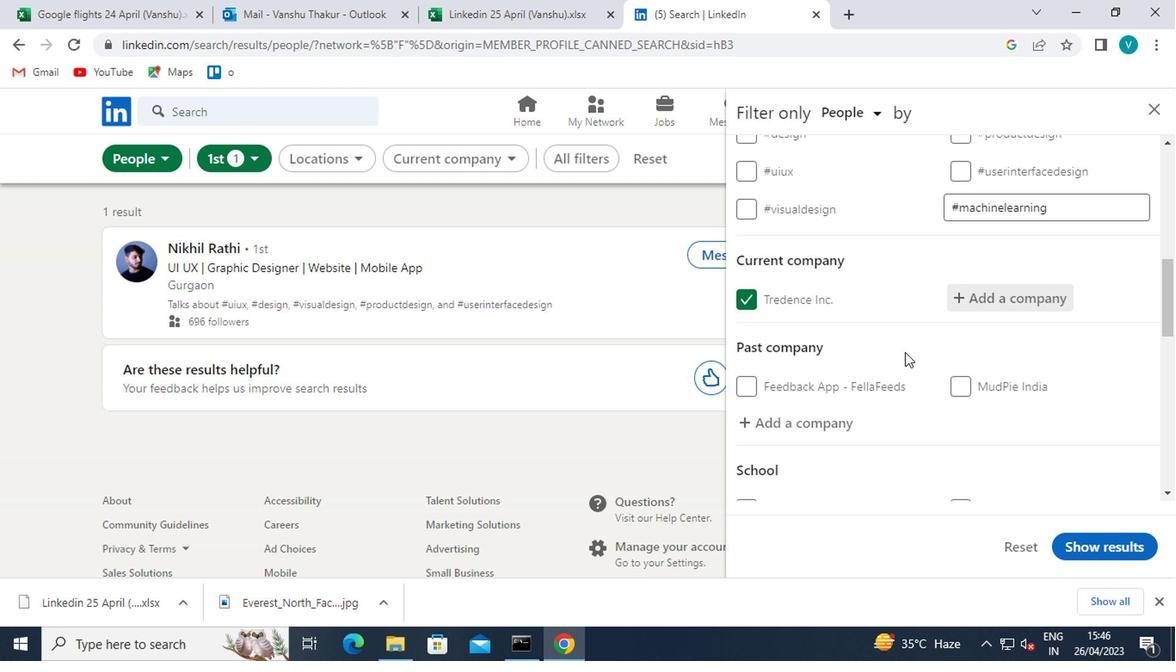 
Action: Mouse scrolled (904, 358) with delta (0, 0)
Screenshot: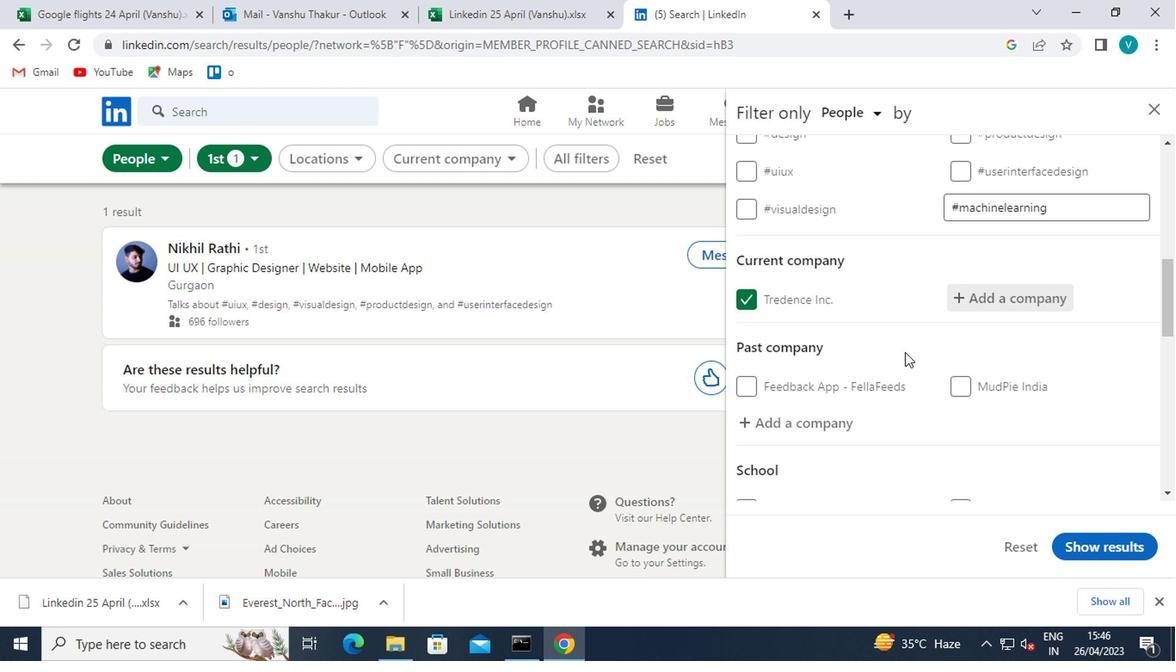 
Action: Mouse moved to (904, 362)
Screenshot: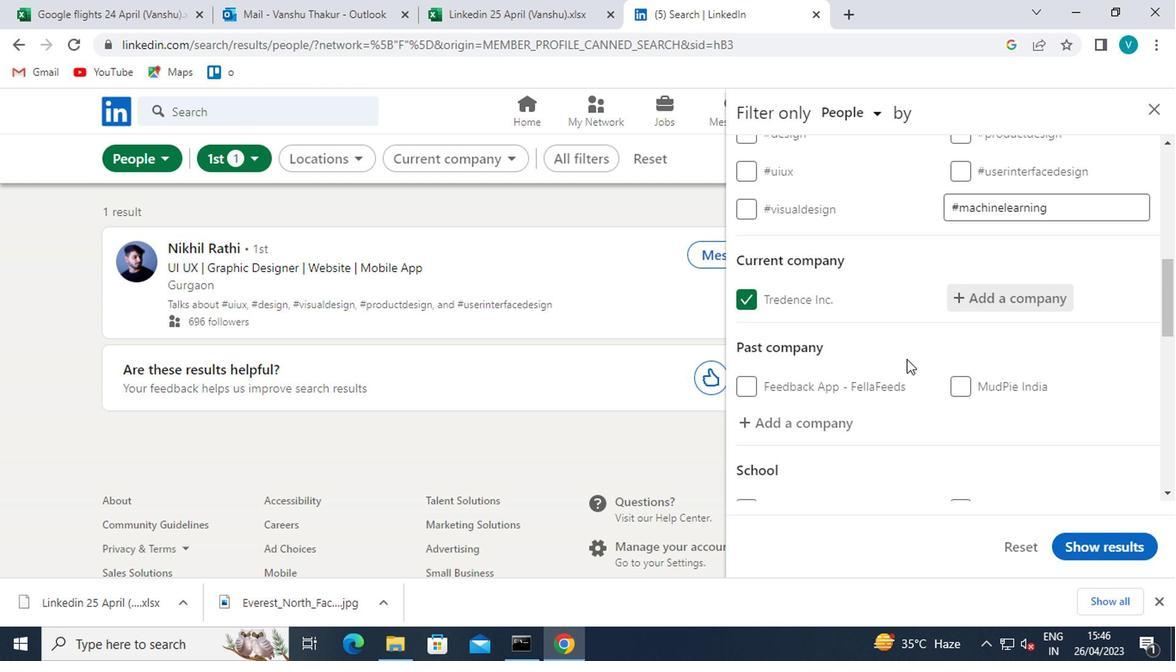 
Action: Mouse scrolled (904, 361) with delta (0, -1)
Screenshot: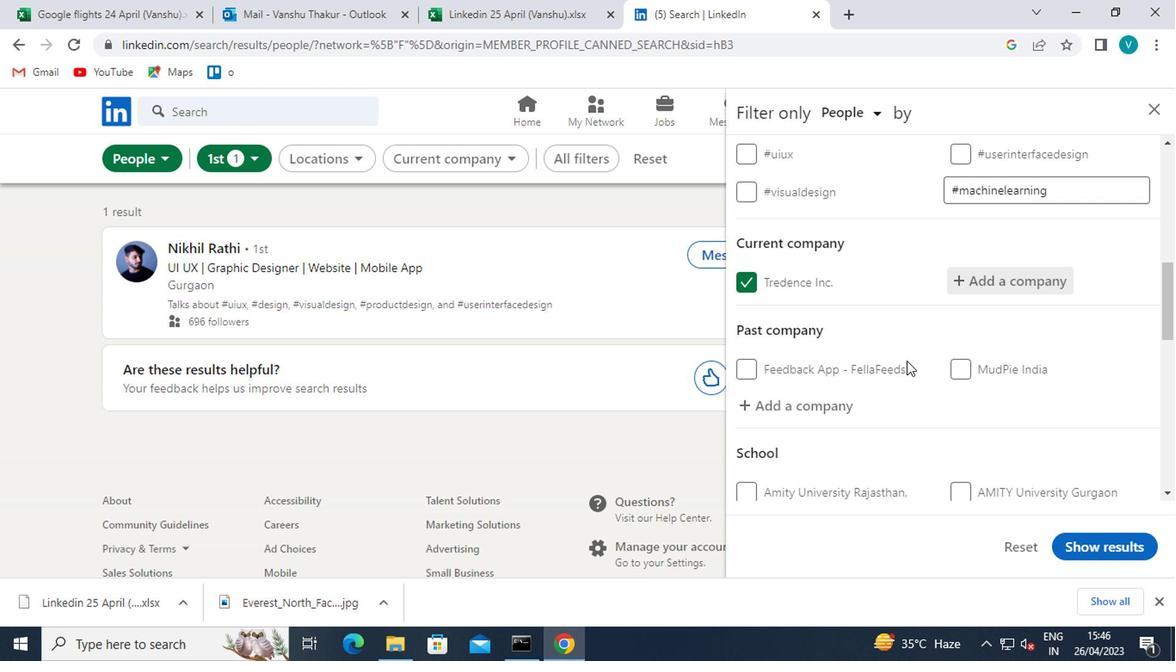 
Action: Mouse moved to (816, 387)
Screenshot: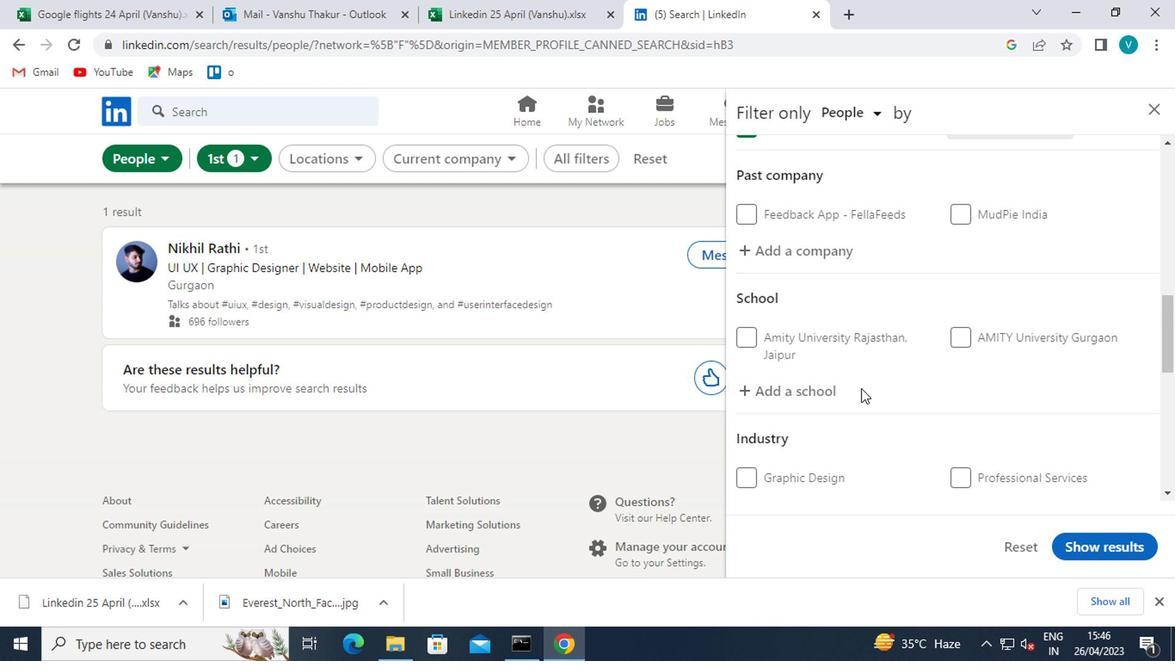 
Action: Mouse pressed left at (816, 387)
Screenshot: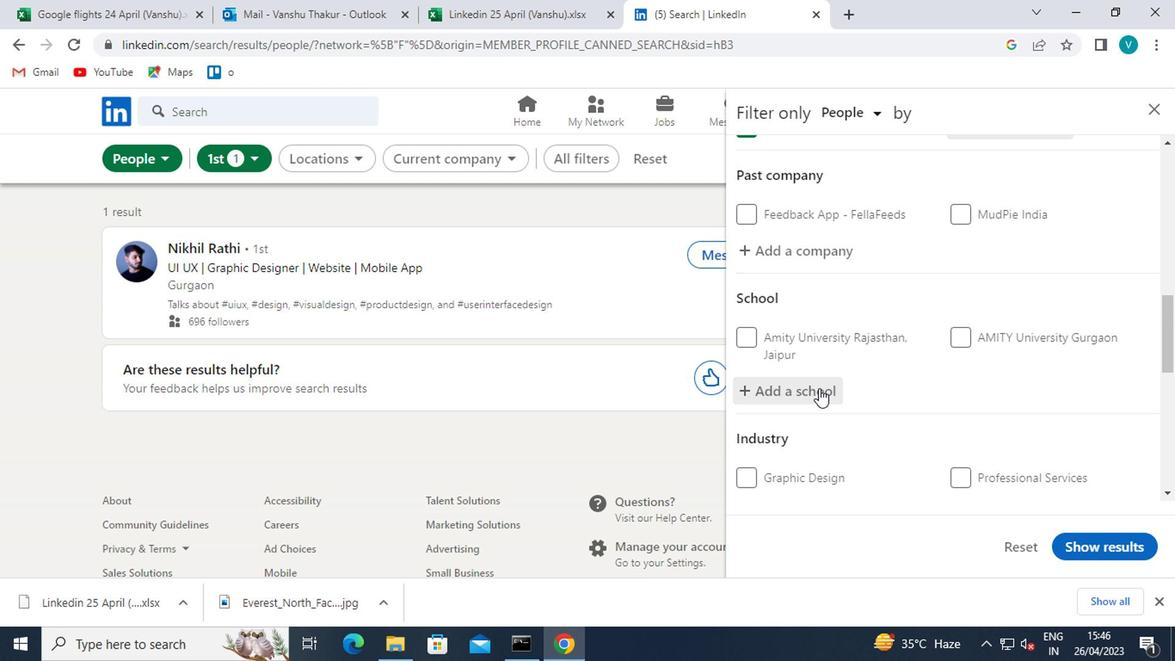 
Action: Key pressed <Key.shift>THE<Key.space><Key.backspace><Key.backspace><Key.backspace><Key.backspace><Key.shift>THE<Key.space><Key.shift>NORTH
Screenshot: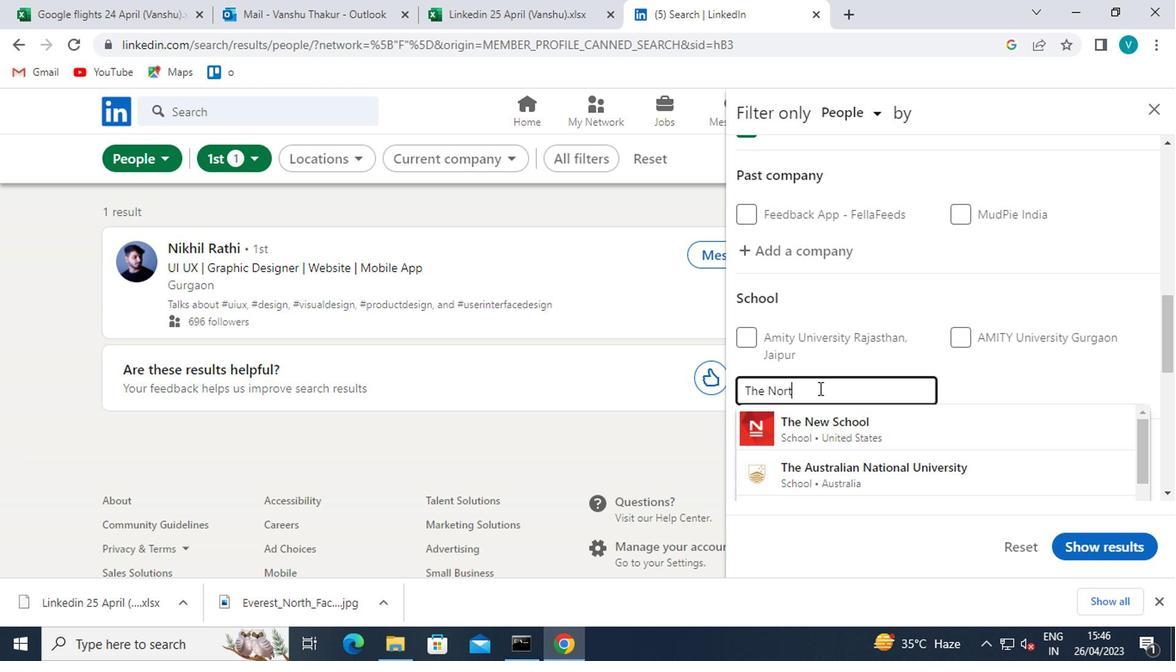 
Action: Mouse moved to (899, 418)
Screenshot: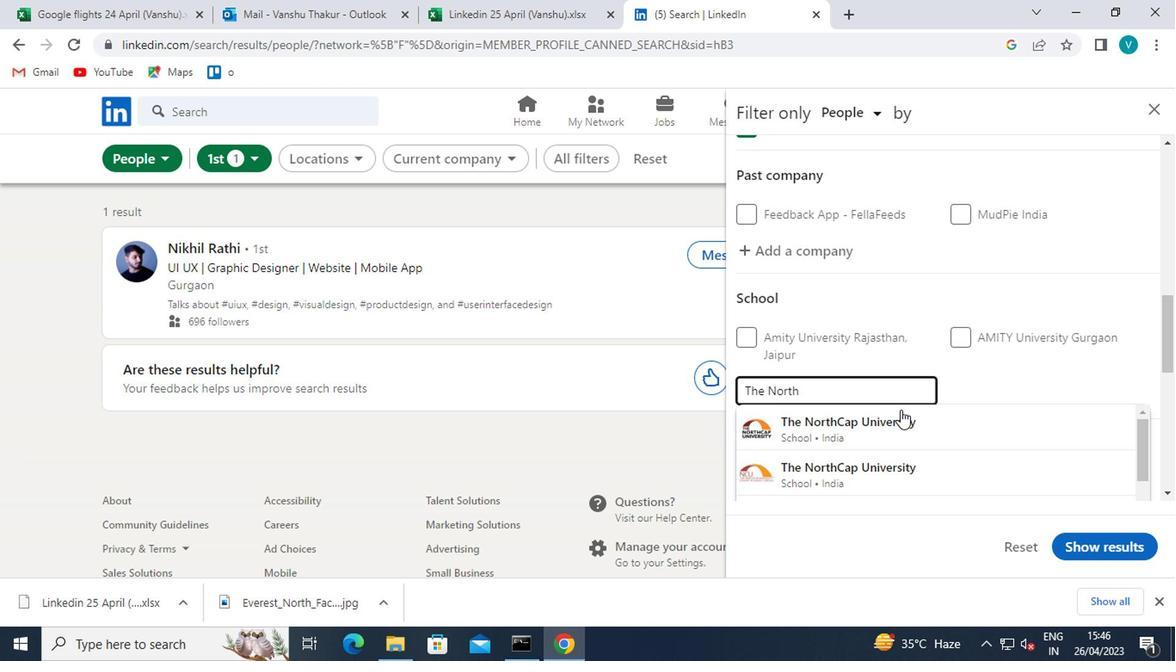 
Action: Mouse pressed left at (899, 418)
Screenshot: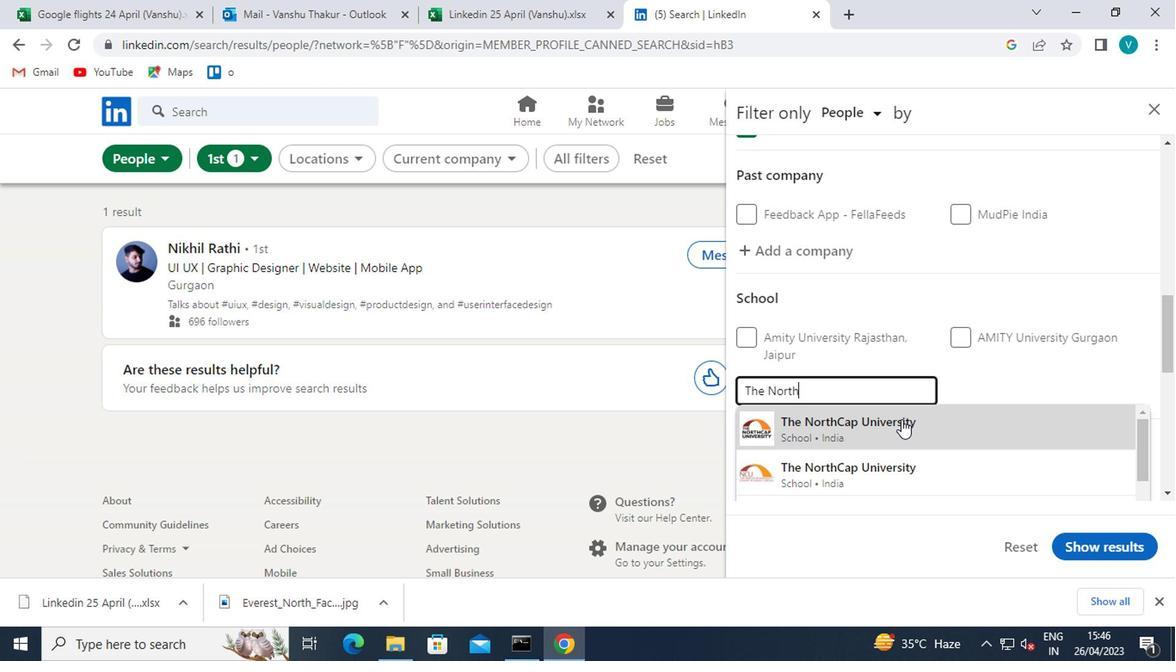 
Action: Mouse scrolled (899, 417) with delta (0, -1)
Screenshot: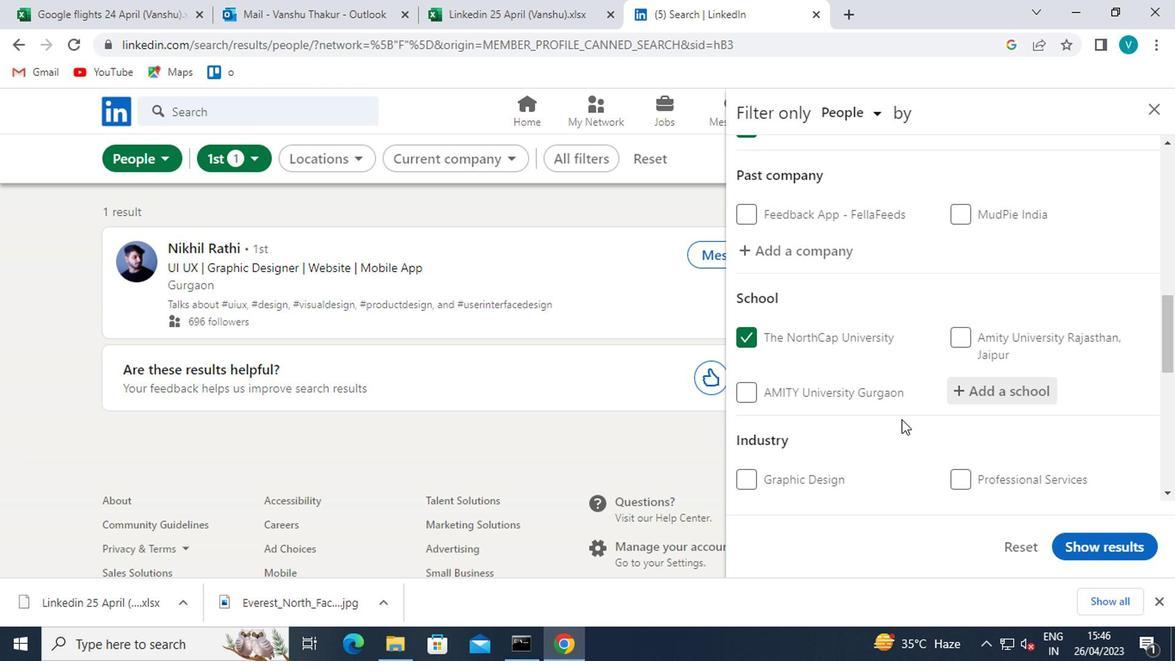 
Action: Mouse scrolled (899, 417) with delta (0, -1)
Screenshot: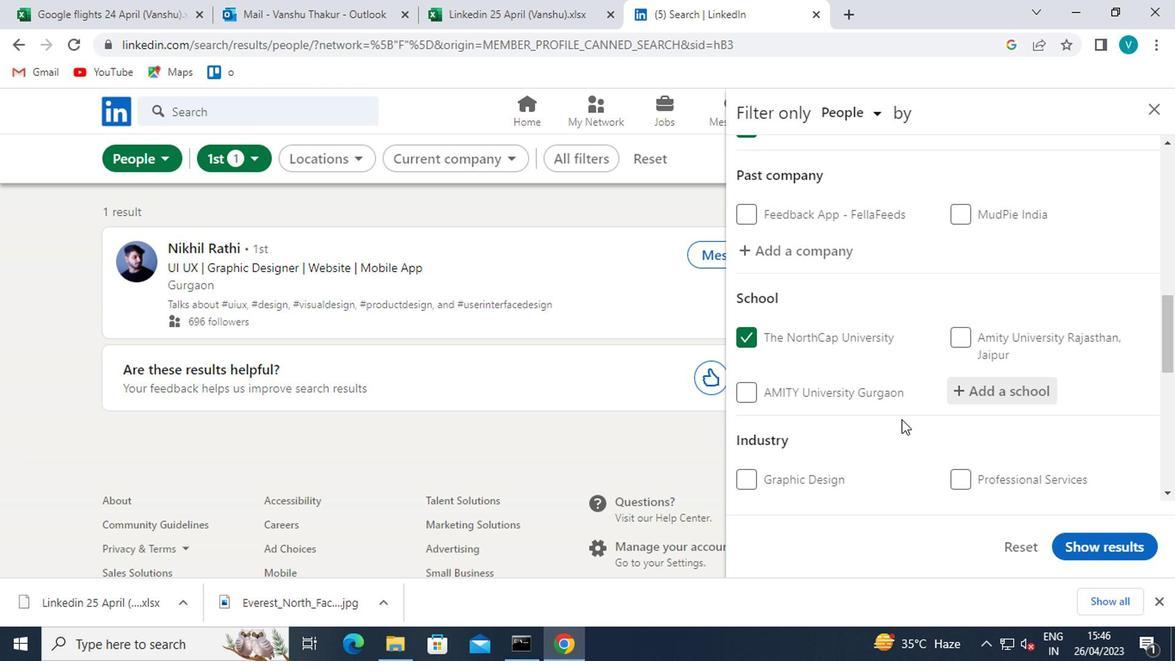 
Action: Mouse moved to (1009, 347)
Screenshot: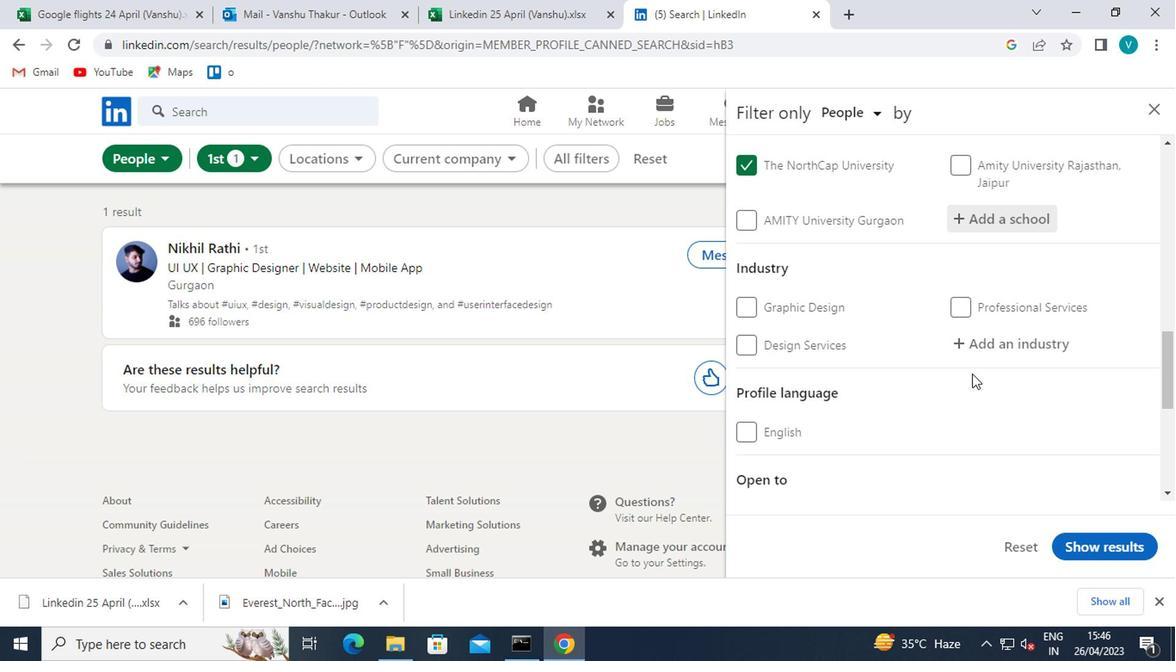 
Action: Mouse pressed left at (1009, 347)
Screenshot: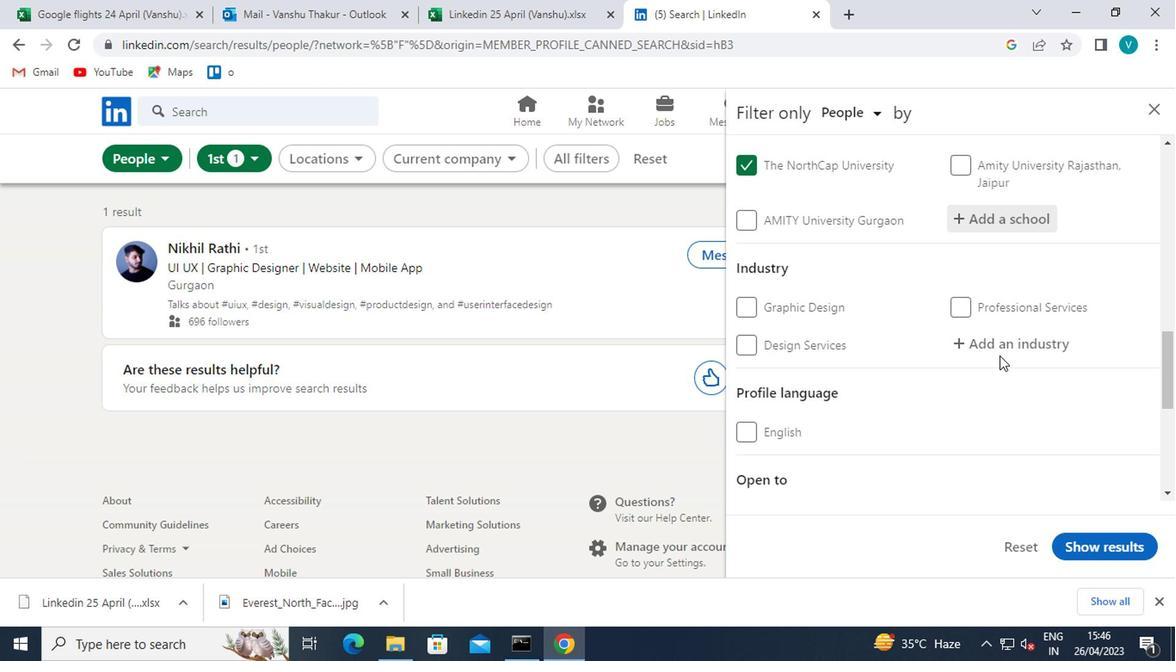 
Action: Key pressed <Key.shift>BUILDING<Key.space><Key.shift>STRUCTURE
Screenshot: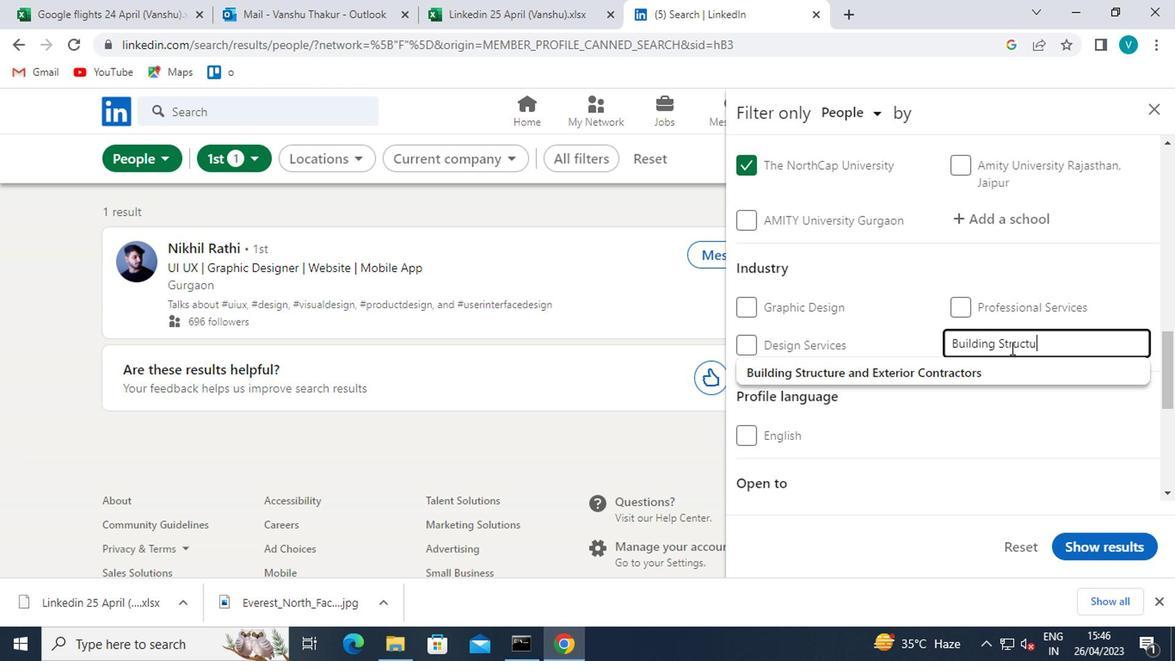 
Action: Mouse moved to (960, 365)
Screenshot: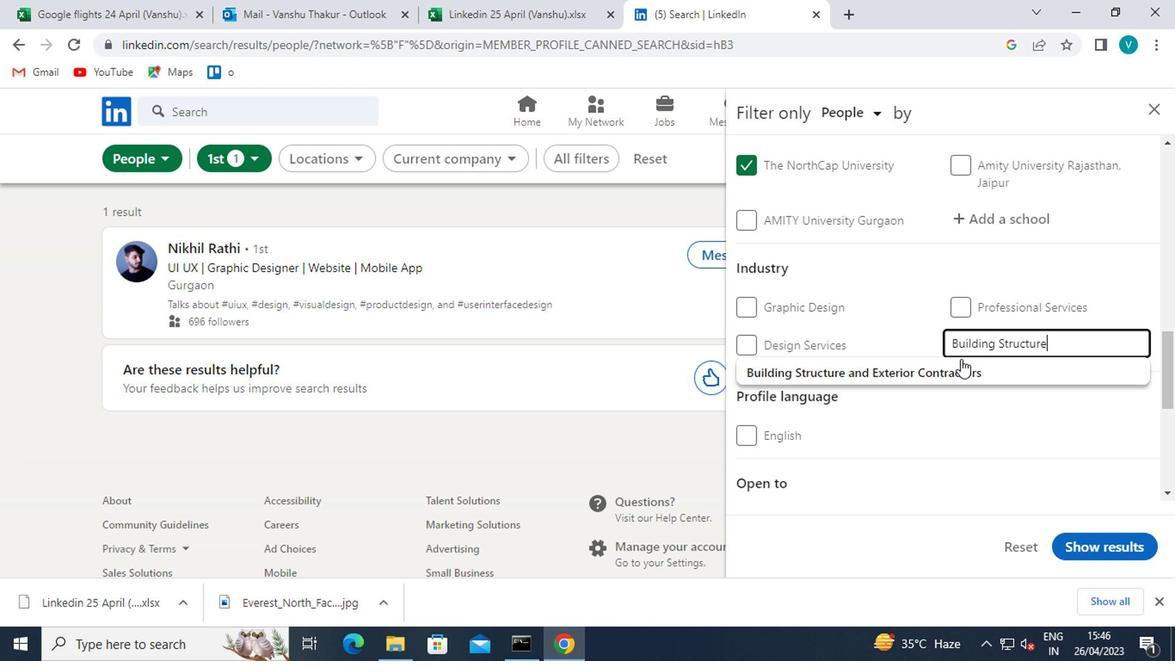 
Action: Mouse pressed left at (960, 365)
Screenshot: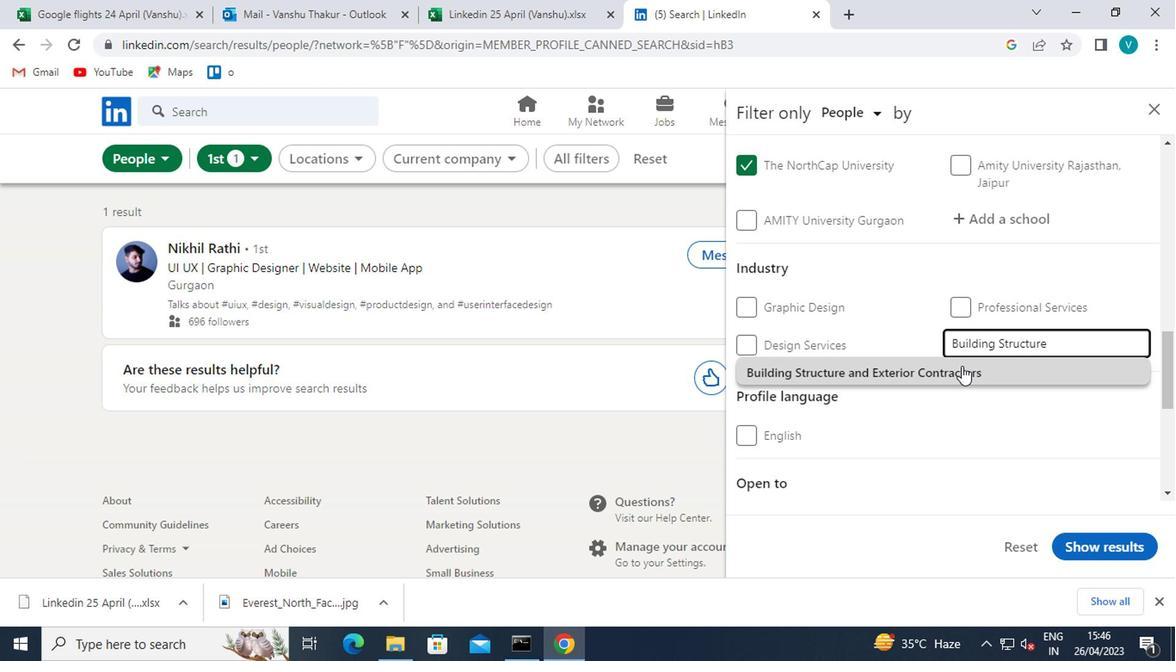 
Action: Mouse moved to (973, 372)
Screenshot: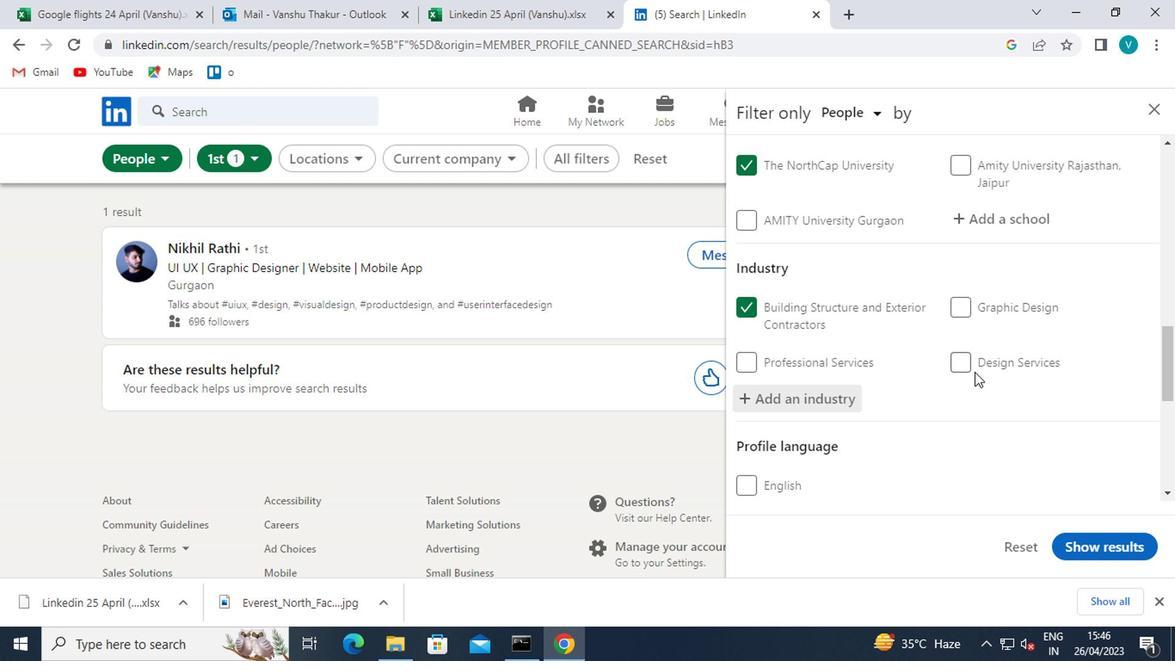 
Action: Mouse scrolled (973, 371) with delta (0, 0)
Screenshot: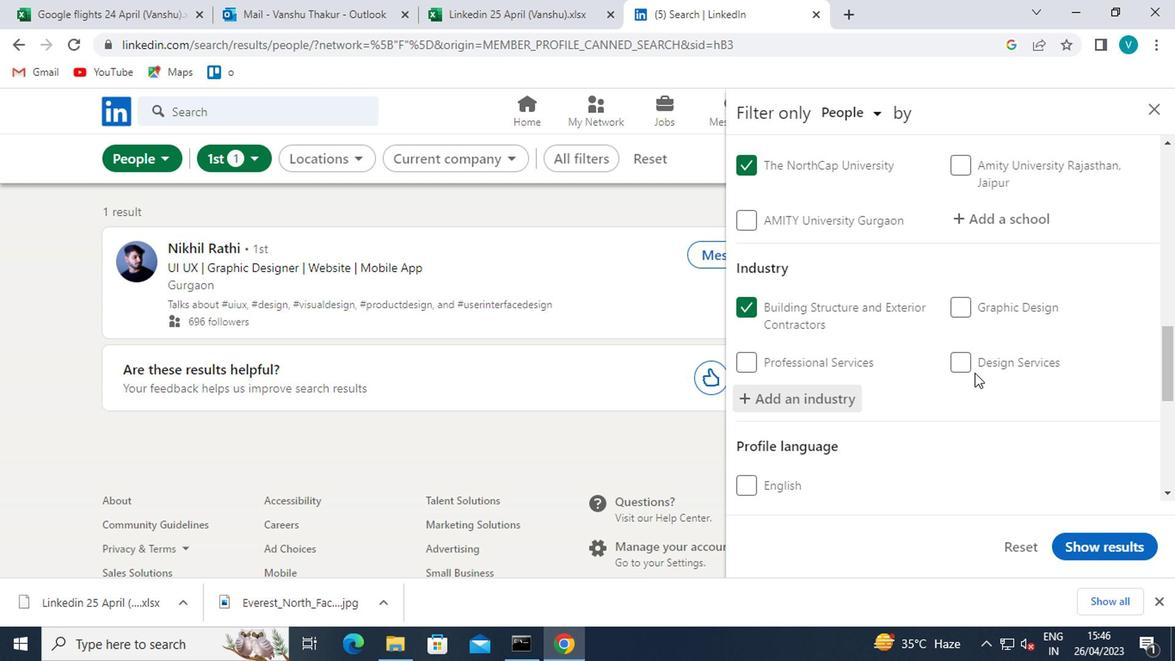 
Action: Mouse scrolled (973, 371) with delta (0, 0)
Screenshot: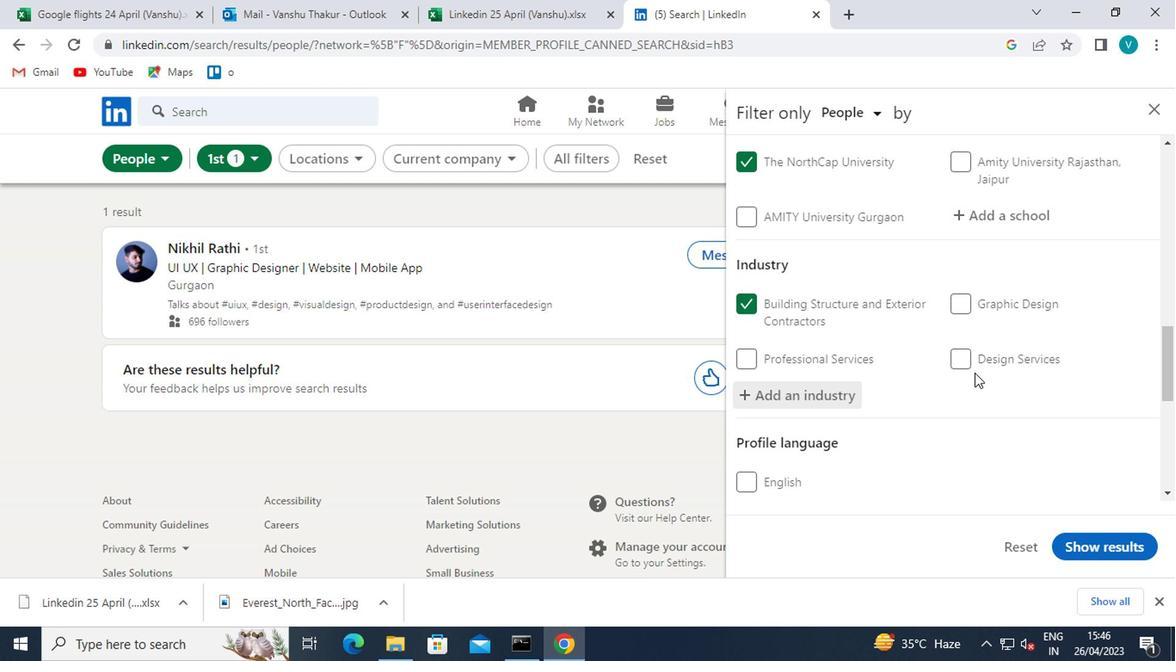 
Action: Mouse scrolled (973, 371) with delta (0, 0)
Screenshot: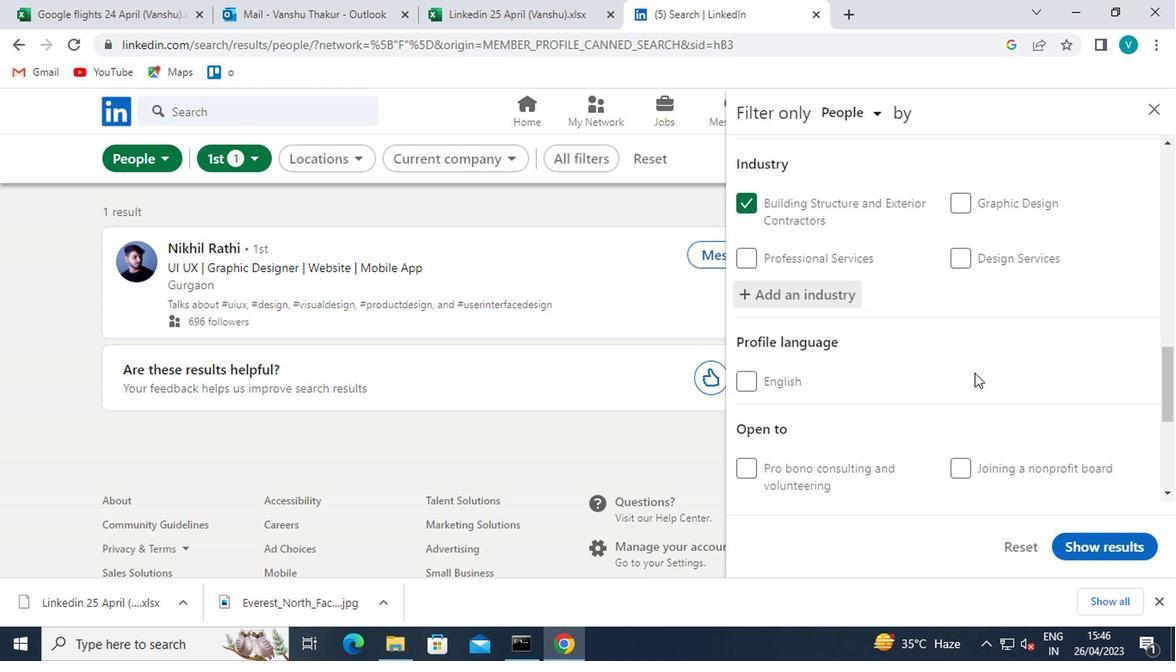 
Action: Mouse moved to (810, 421)
Screenshot: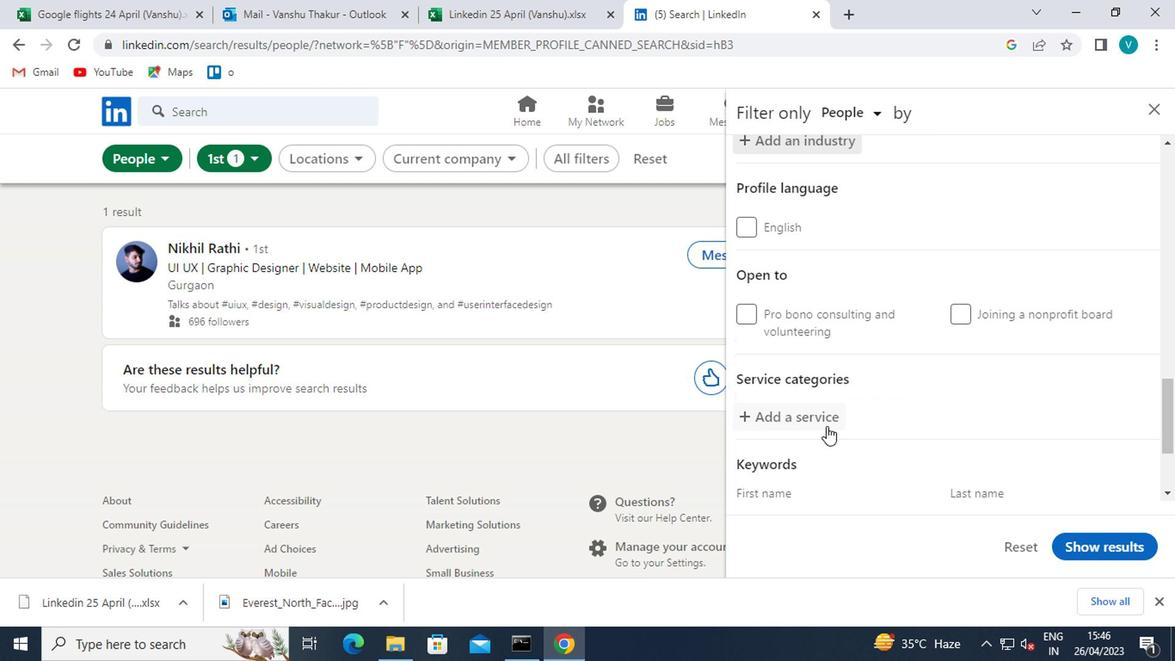 
Action: Mouse pressed left at (810, 421)
Screenshot: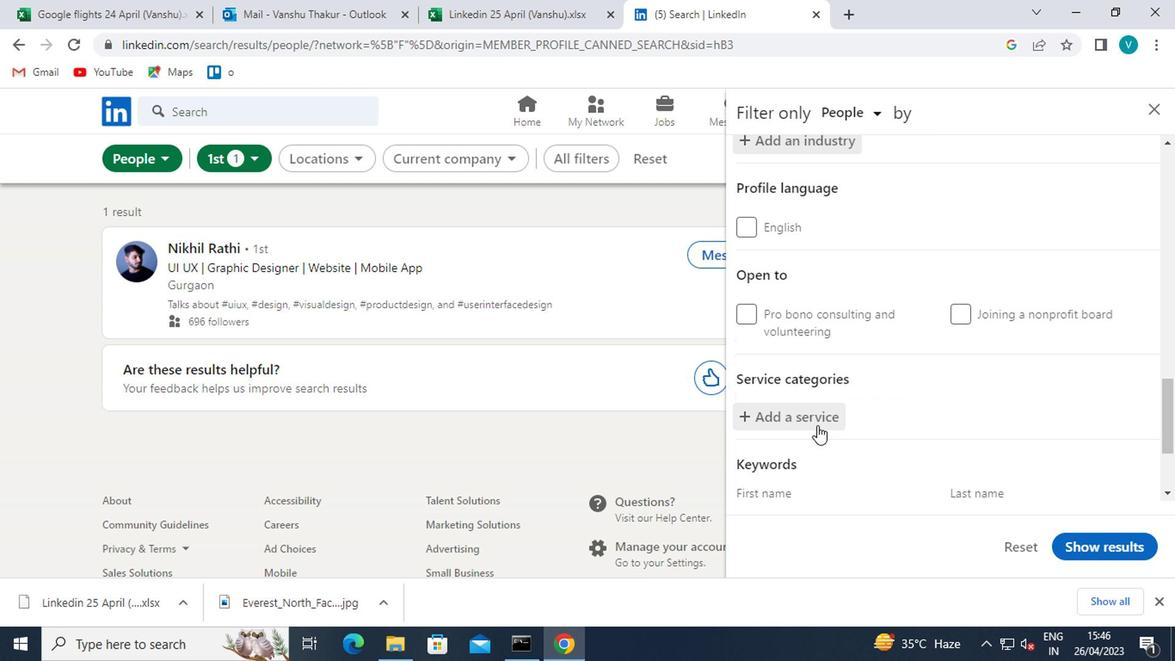 
Action: Mouse moved to (809, 421)
Screenshot: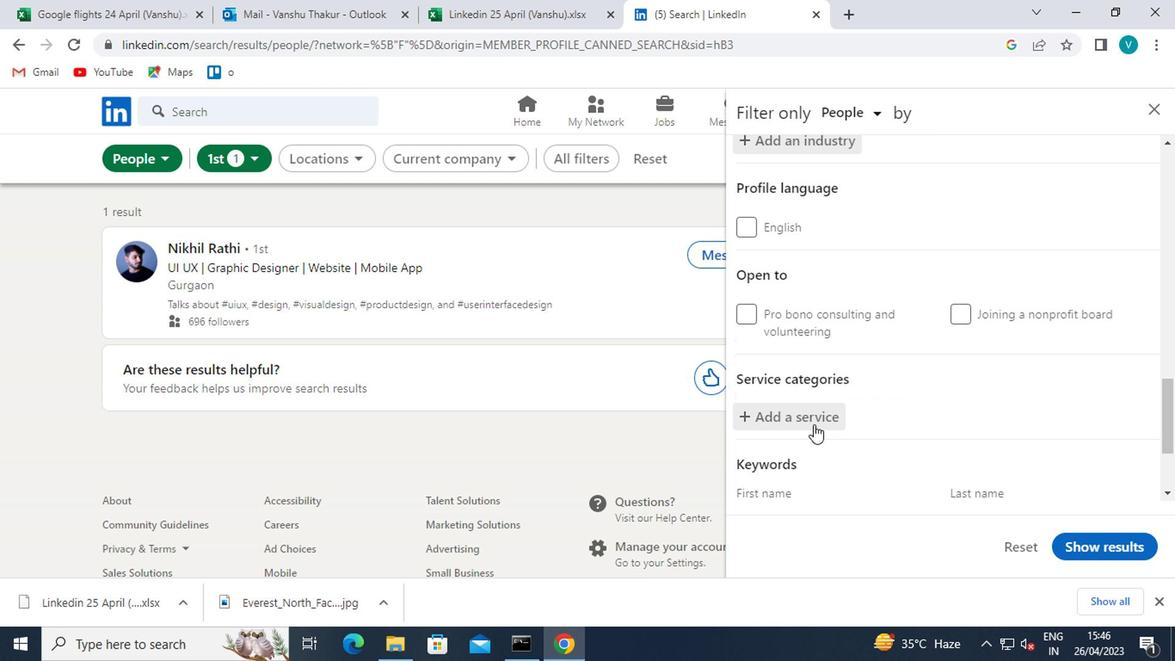 
Action: Key pressed <Key.shift><Key.shift>RESUME<Key.space>
Screenshot: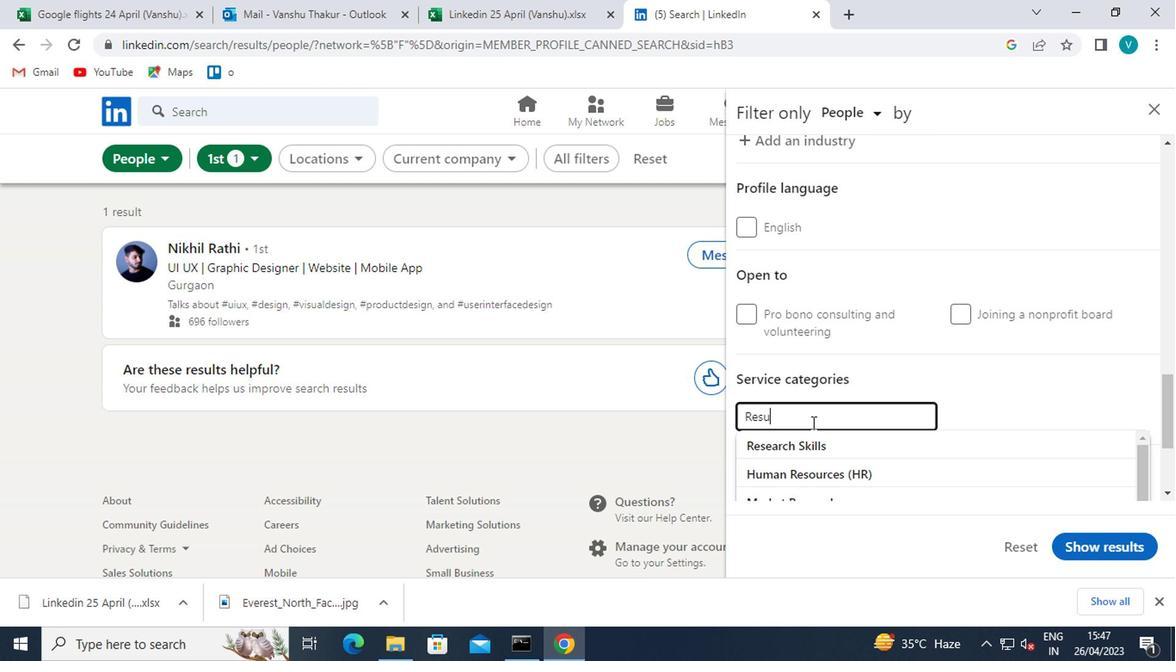 
Action: Mouse moved to (813, 434)
Screenshot: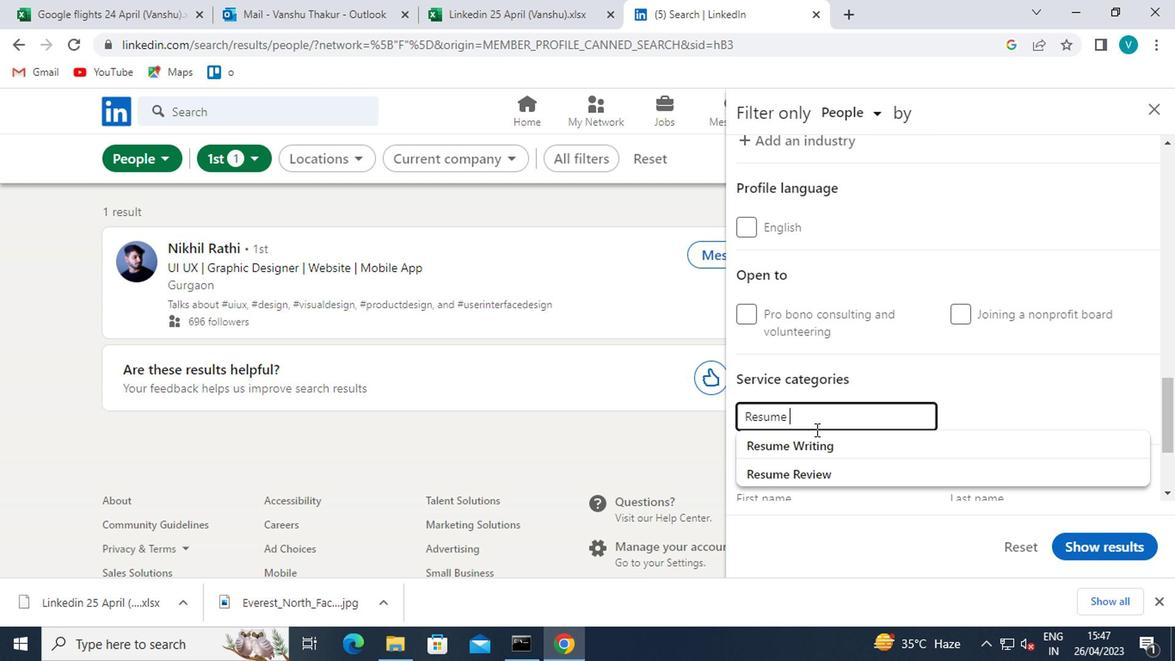 
Action: Mouse pressed left at (813, 434)
Screenshot: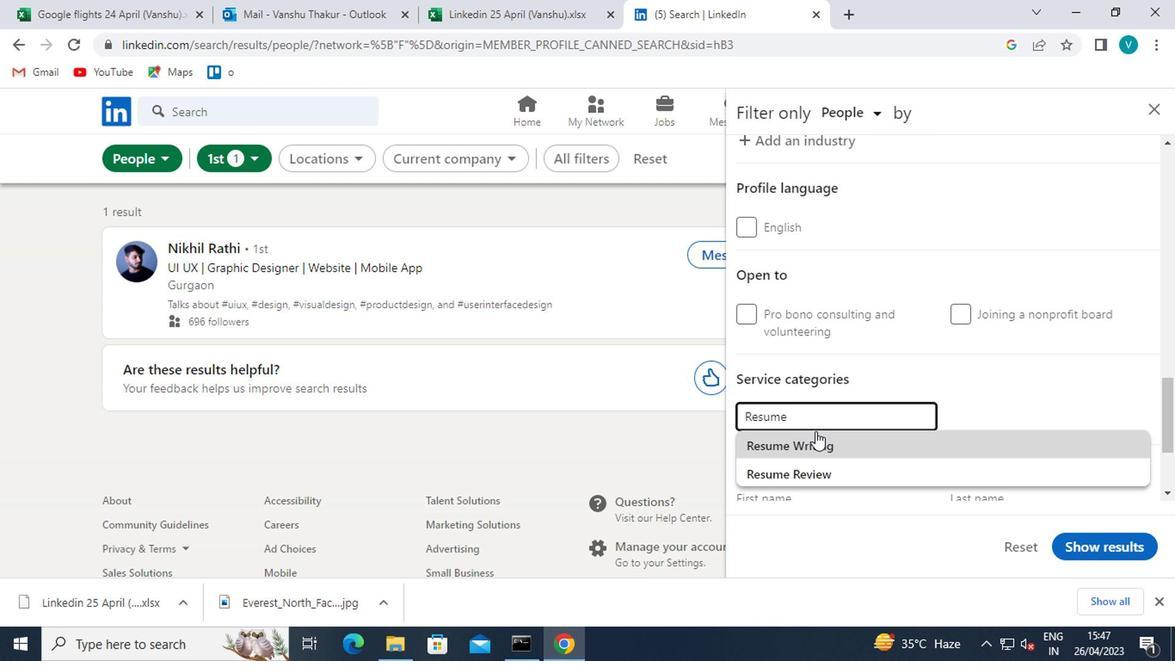 
Action: Mouse scrolled (813, 432) with delta (0, -1)
Screenshot: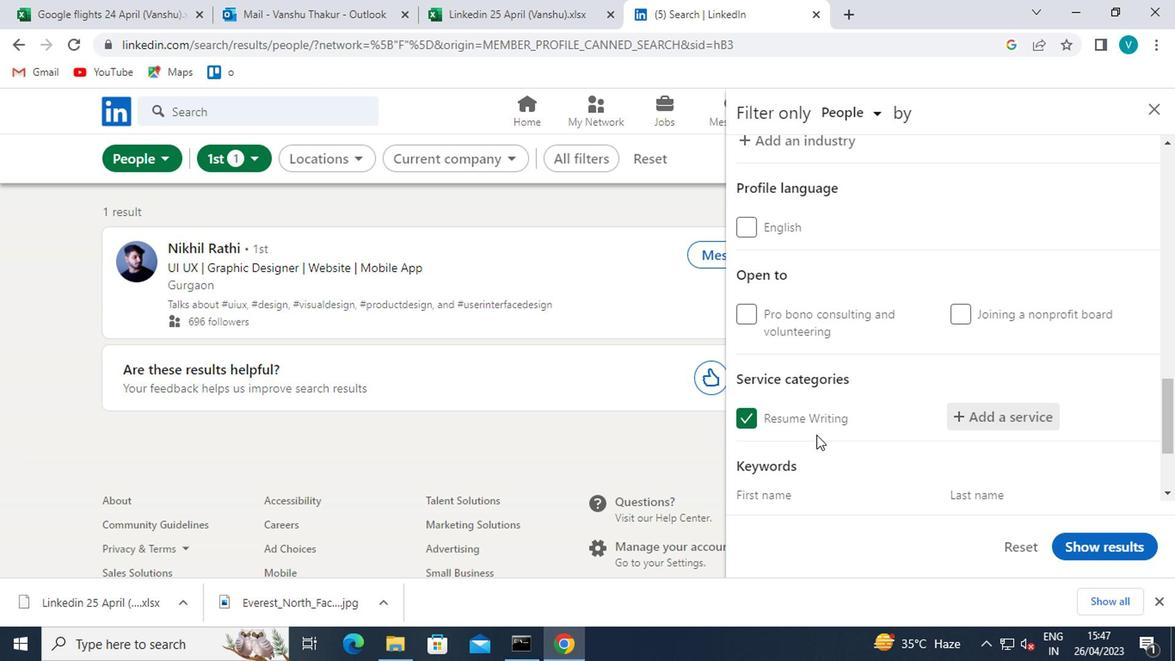 
Action: Mouse scrolled (813, 432) with delta (0, -1)
Screenshot: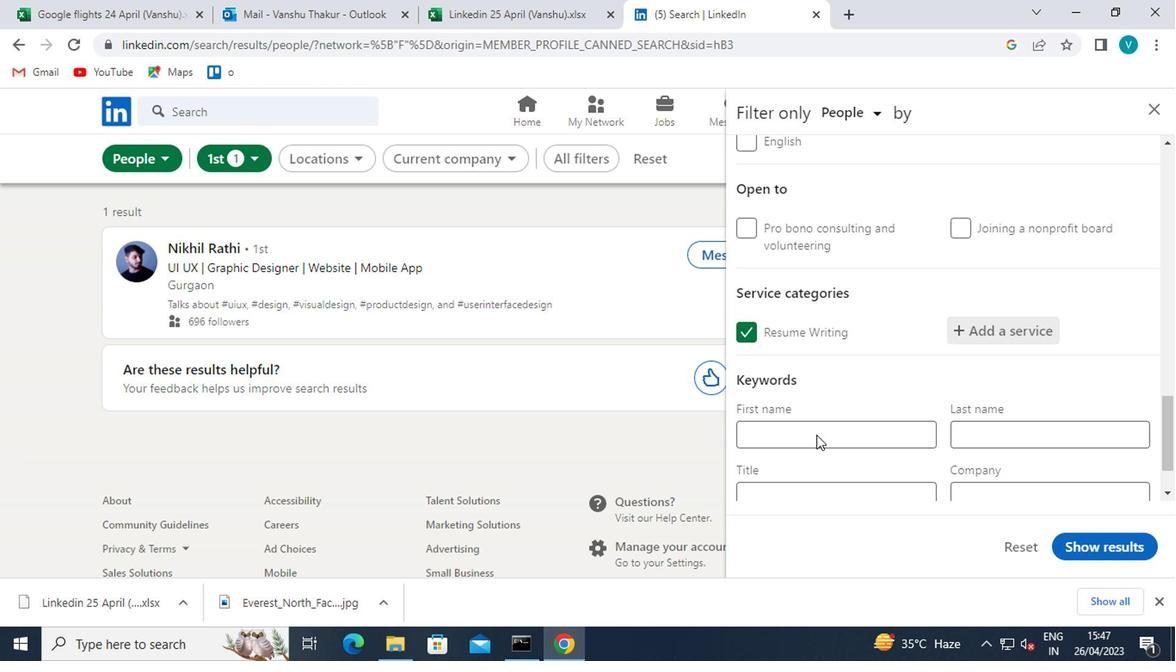 
Action: Mouse pressed left at (813, 434)
Screenshot: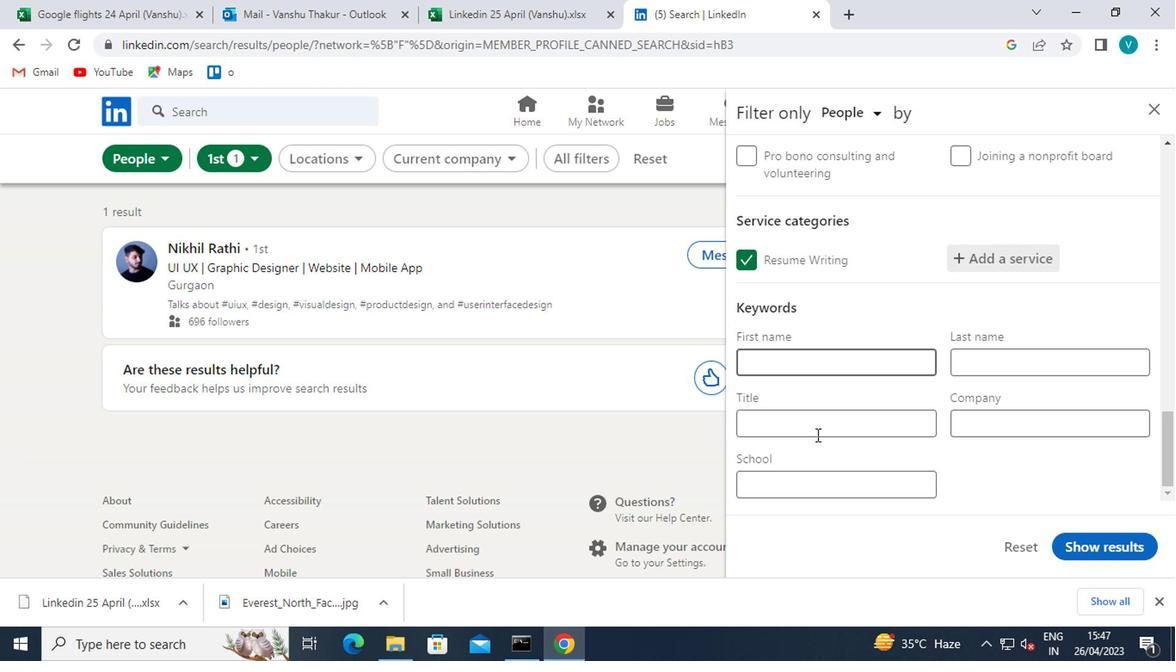 
Action: Key pressed <Key.shift>MANUFACTURING<Key.space><Key.shift>ASSEMBLER<Key.space>
Screenshot: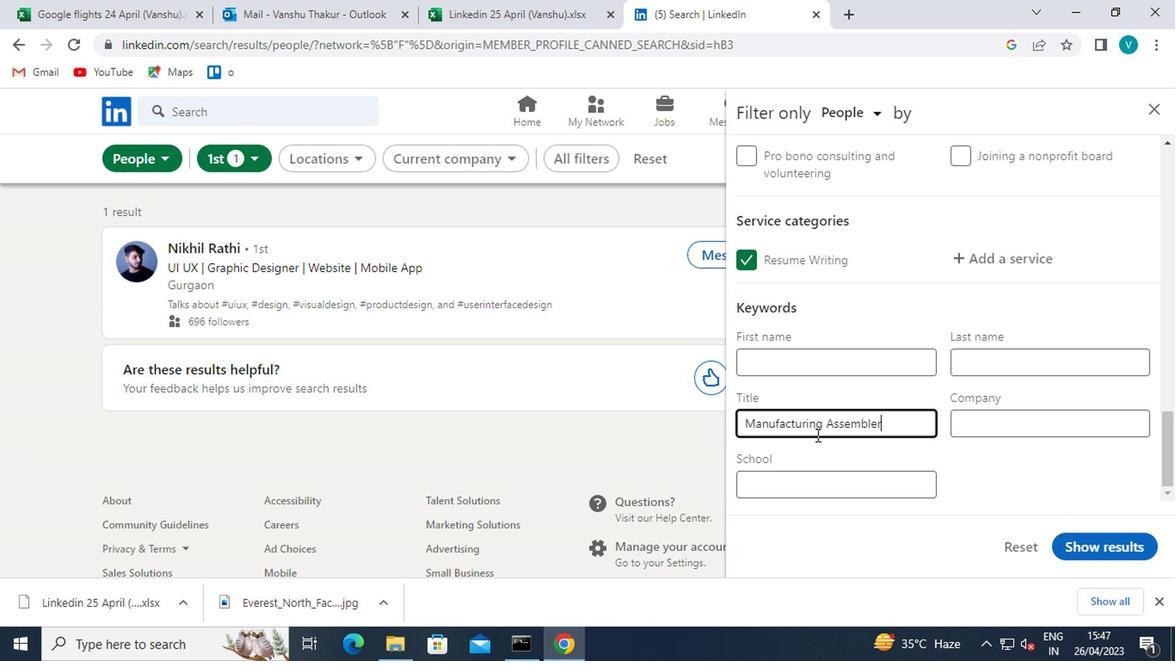 
Action: Mouse moved to (1113, 548)
Screenshot: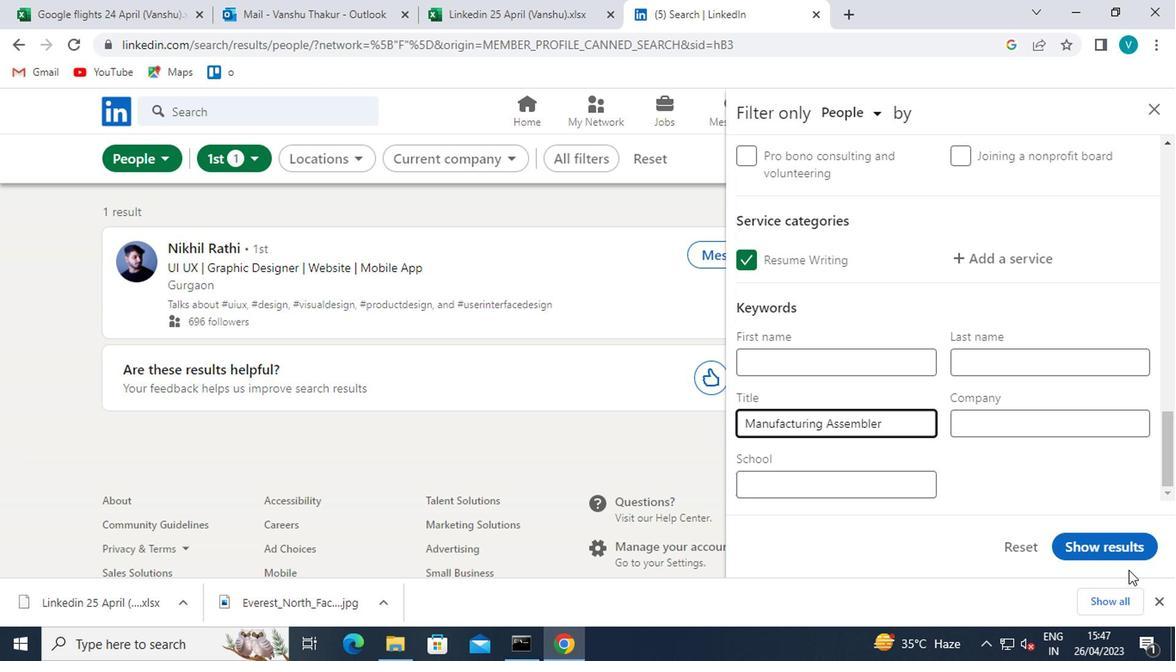 
Action: Mouse pressed left at (1113, 548)
Screenshot: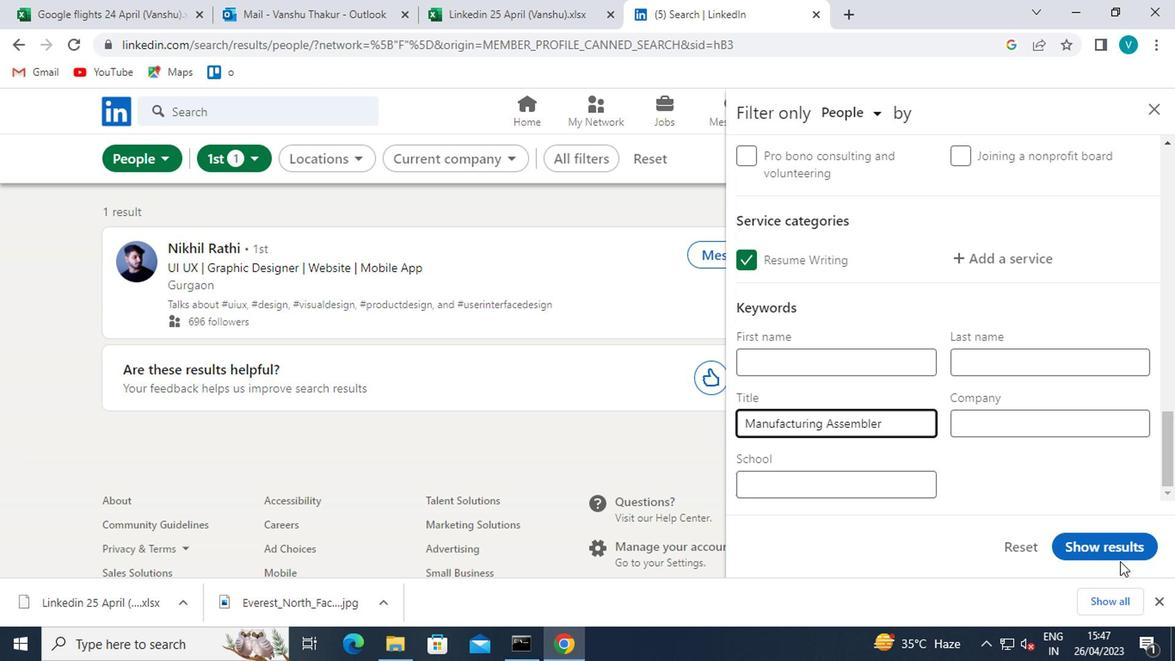 
Action: Mouse moved to (1044, 502)
Screenshot: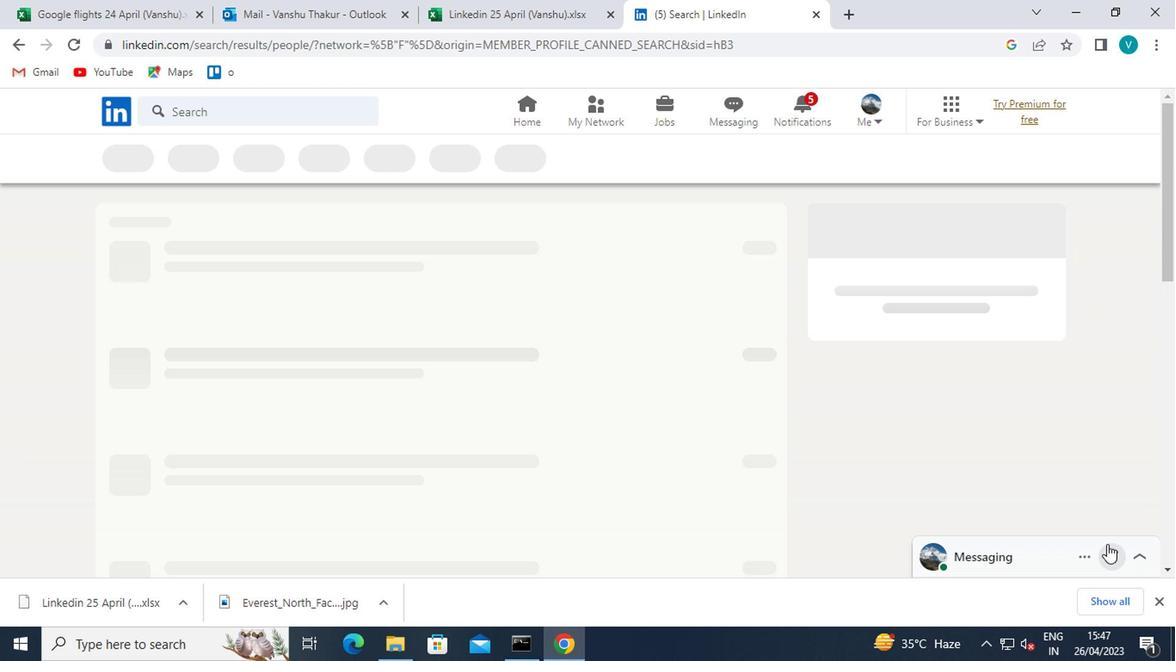 
